 Task: Find connections with filter location Villa Mercedes with filter topic #leadershipwith filter profile language German with filter current company NTT Ltd. with filter school Sri Ramachandra Institute Of Higher Education and Research with filter industry Retail Motor Vehicles with filter service category Interaction Design with filter keywords title Phone Survey Conductor
Action: Mouse moved to (469, 93)
Screenshot: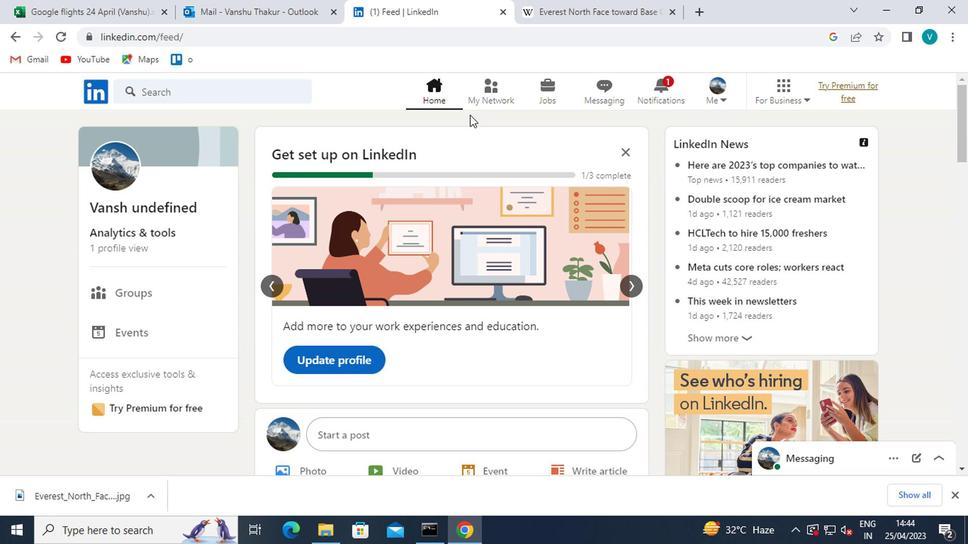 
Action: Mouse pressed left at (469, 93)
Screenshot: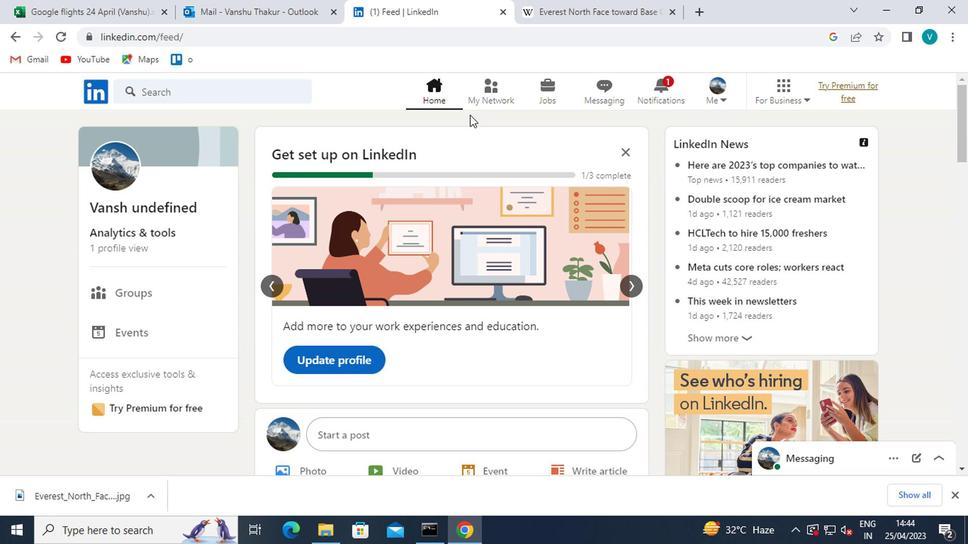 
Action: Mouse moved to (118, 171)
Screenshot: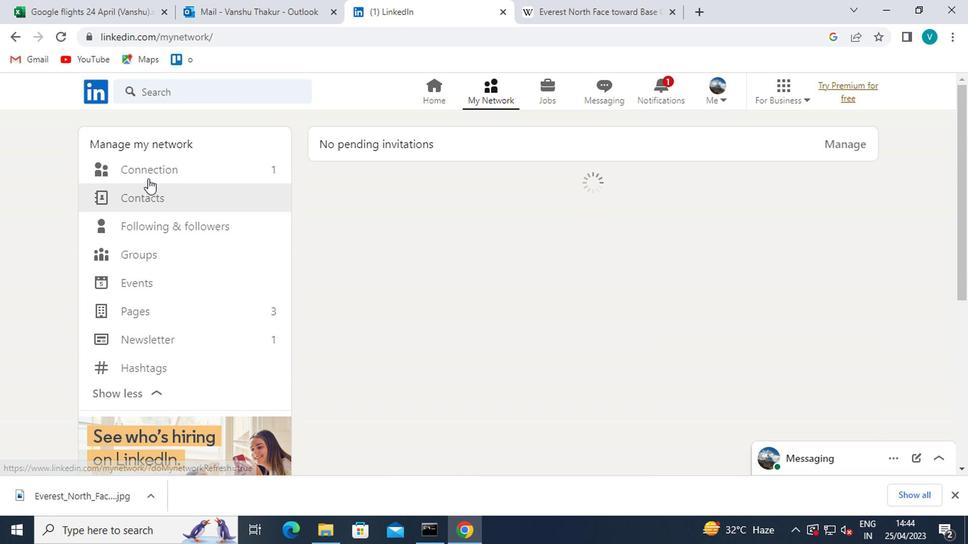 
Action: Mouse pressed left at (118, 171)
Screenshot: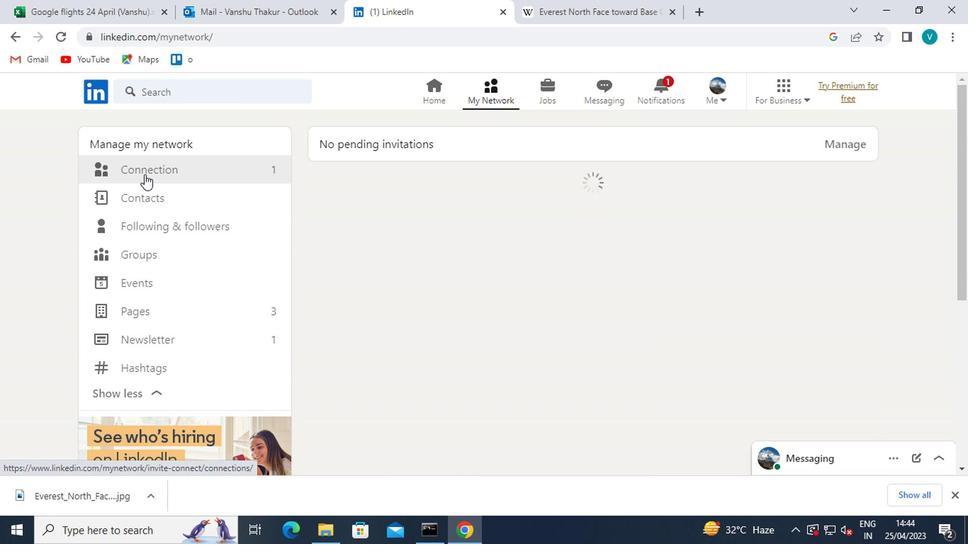 
Action: Mouse moved to (580, 164)
Screenshot: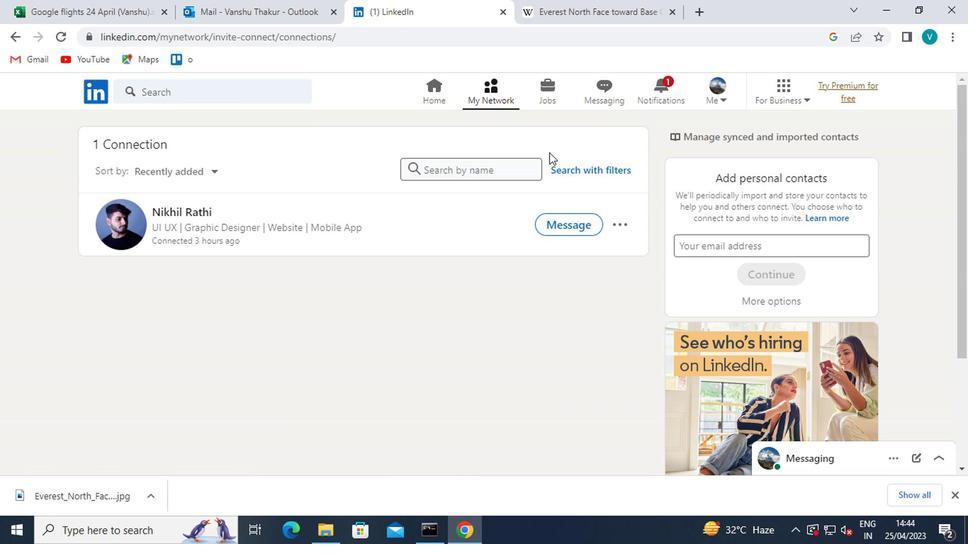 
Action: Mouse pressed left at (580, 164)
Screenshot: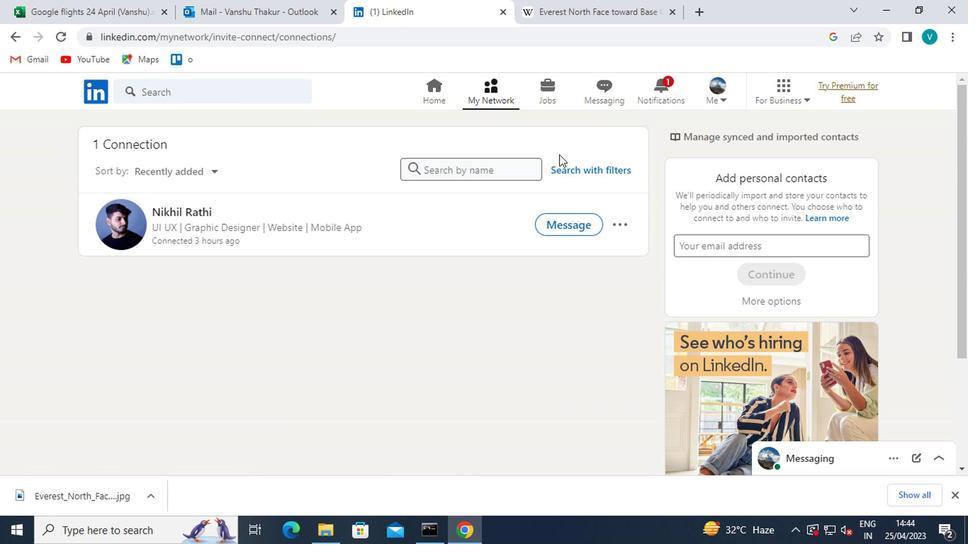 
Action: Mouse moved to (472, 138)
Screenshot: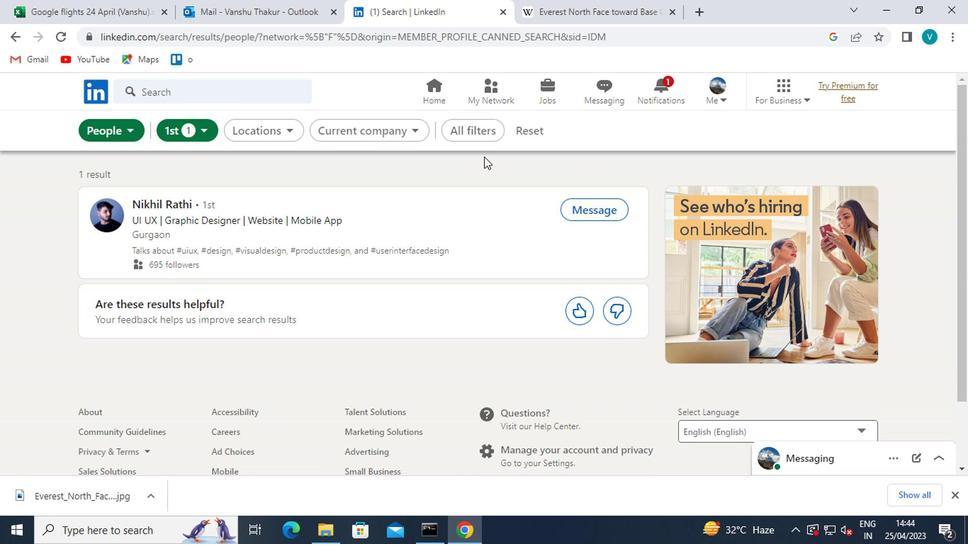 
Action: Mouse pressed left at (472, 138)
Screenshot: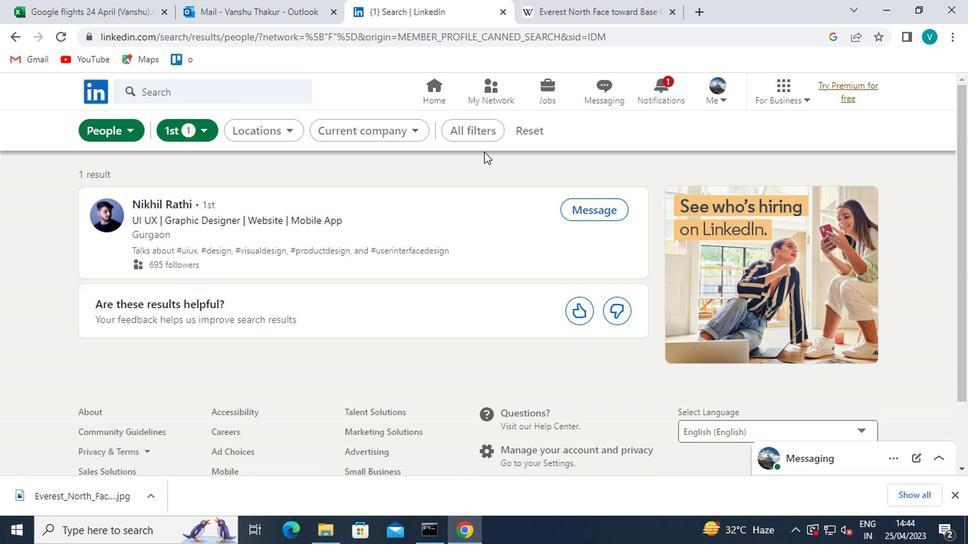 
Action: Mouse moved to (666, 259)
Screenshot: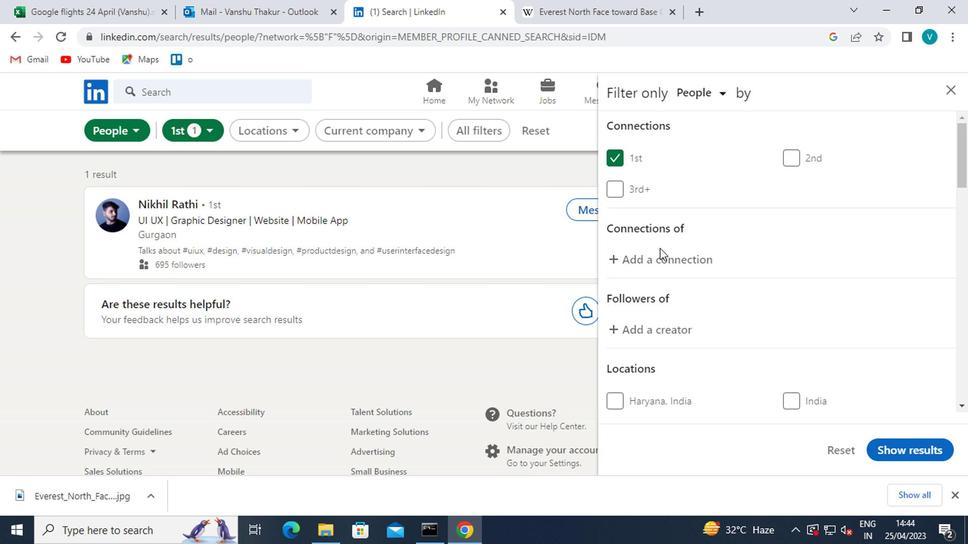 
Action: Mouse scrolled (666, 258) with delta (0, 0)
Screenshot: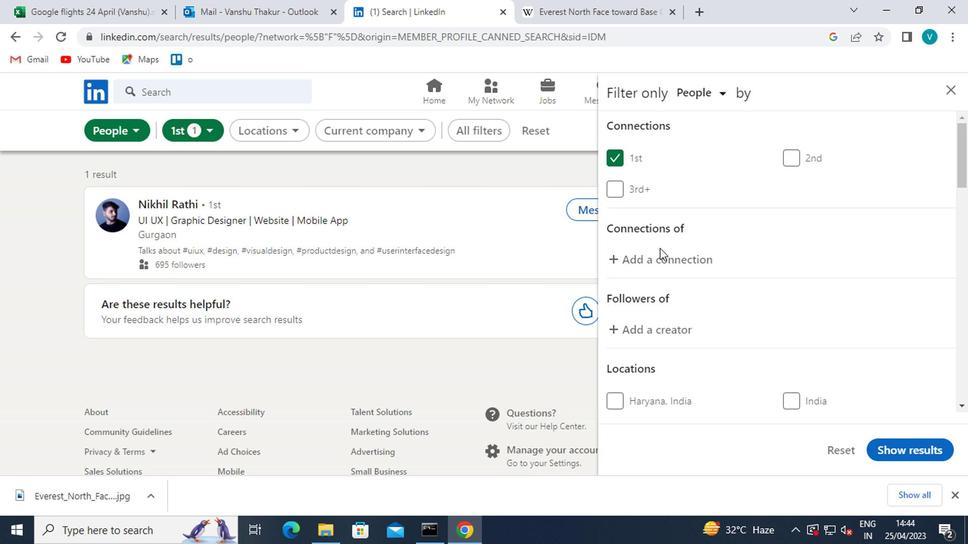 
Action: Mouse moved to (667, 261)
Screenshot: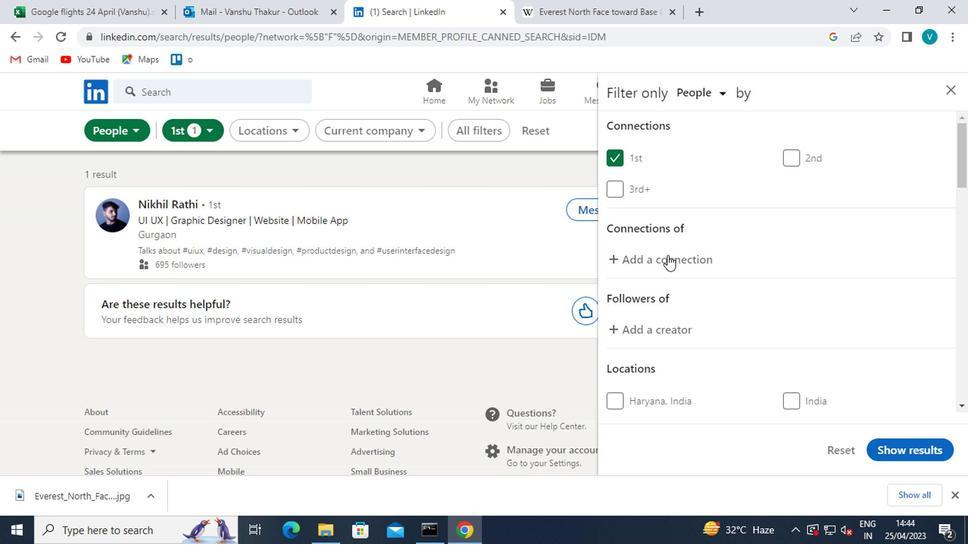 
Action: Mouse scrolled (667, 260) with delta (0, 0)
Screenshot: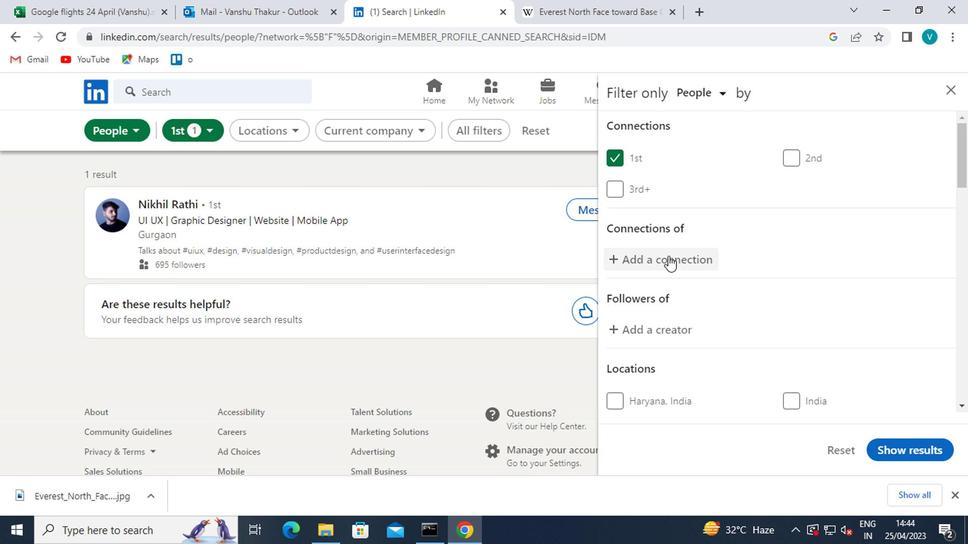 
Action: Mouse moved to (649, 317)
Screenshot: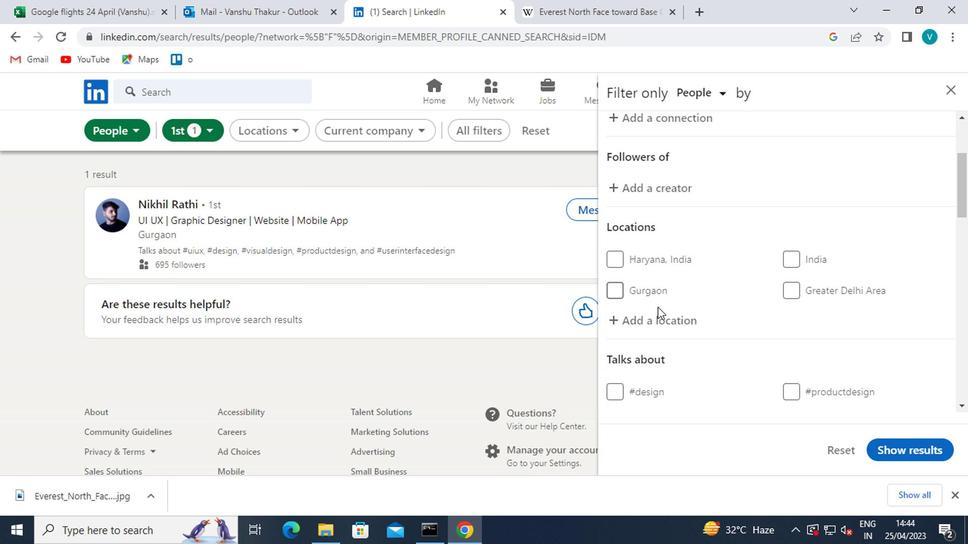 
Action: Mouse pressed left at (649, 317)
Screenshot: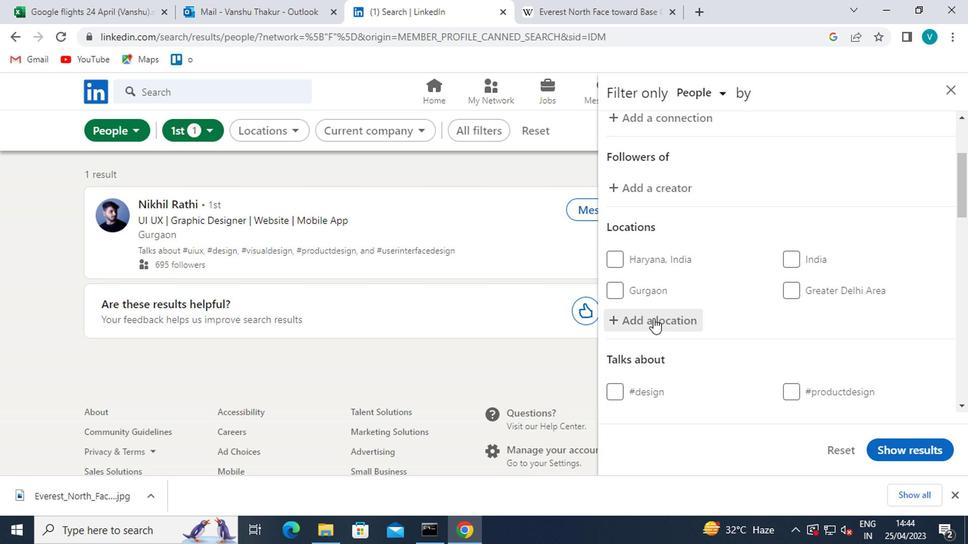 
Action: Mouse moved to (695, 325)
Screenshot: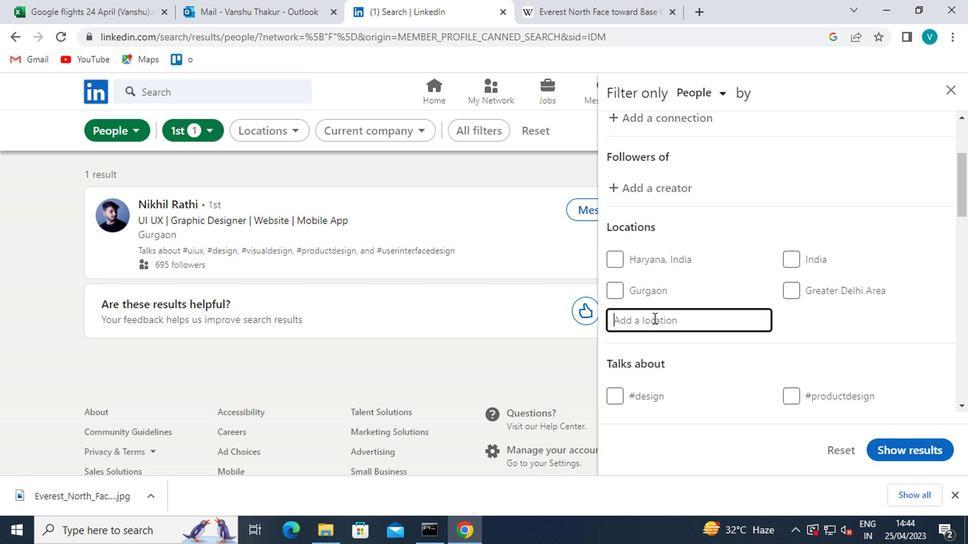 
Action: Key pressed <Key.shift>VILLA<Key.space><Key.shift>MERC
Screenshot: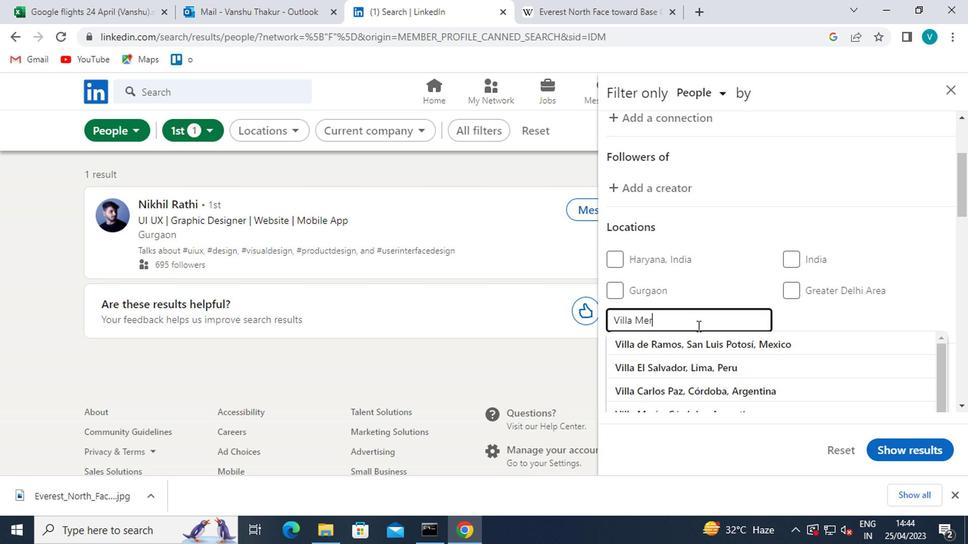 
Action: Mouse moved to (748, 340)
Screenshot: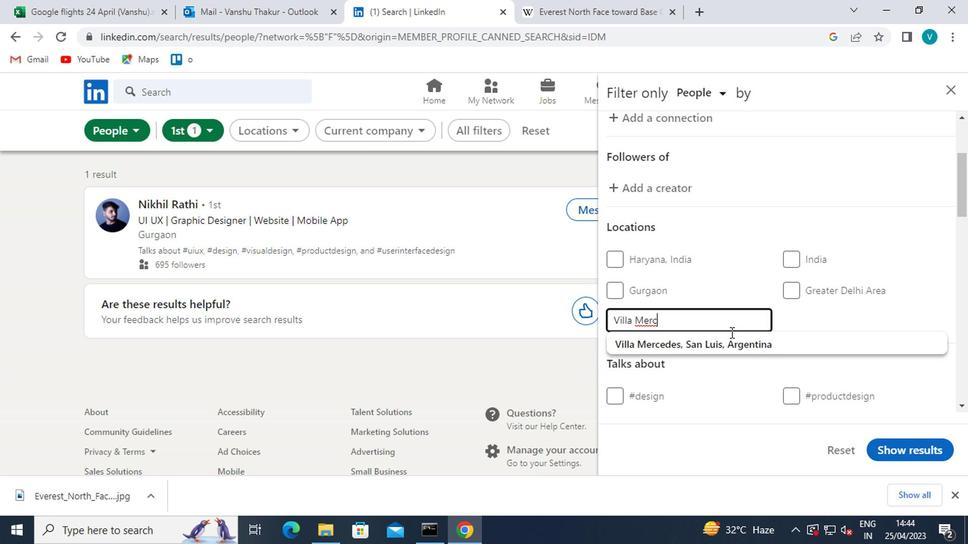
Action: Mouse pressed left at (748, 340)
Screenshot: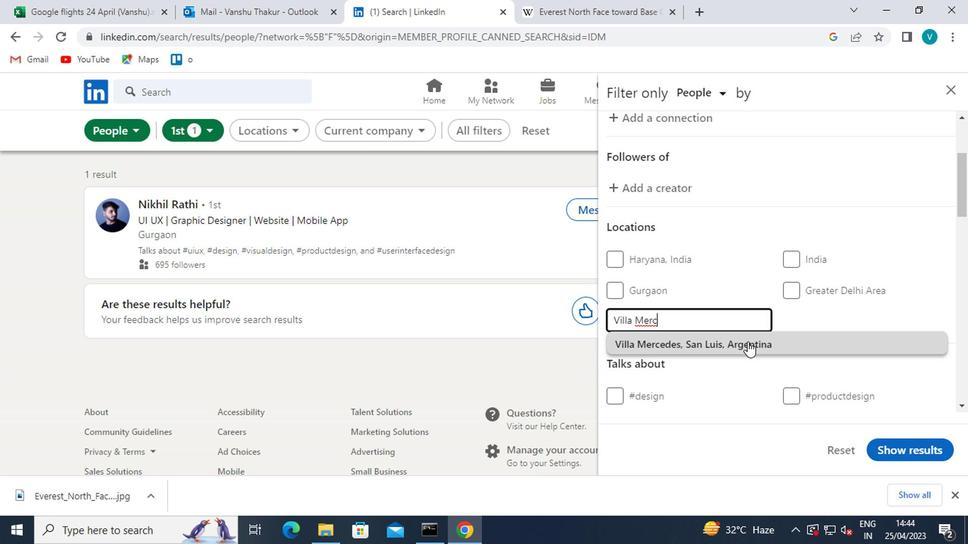 
Action: Mouse scrolled (748, 339) with delta (0, -1)
Screenshot: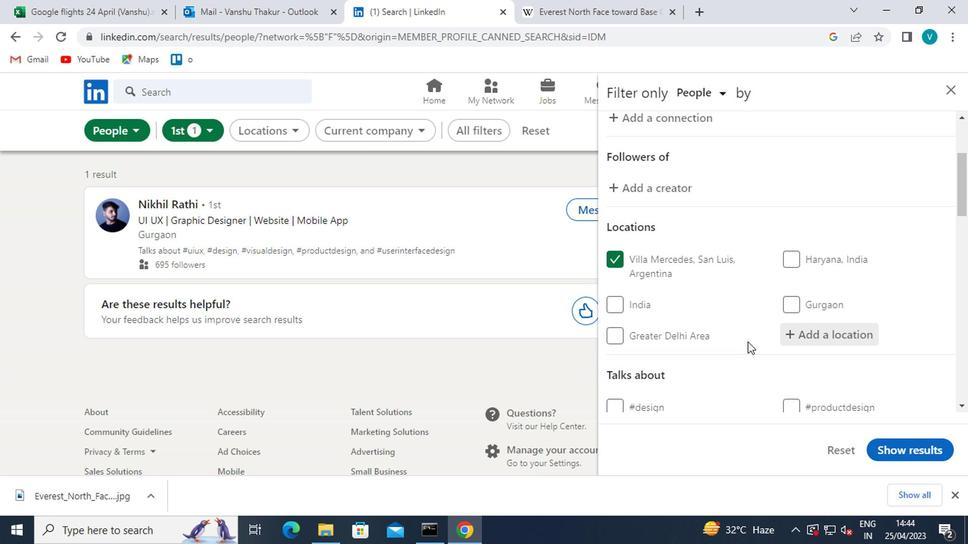 
Action: Mouse moved to (794, 348)
Screenshot: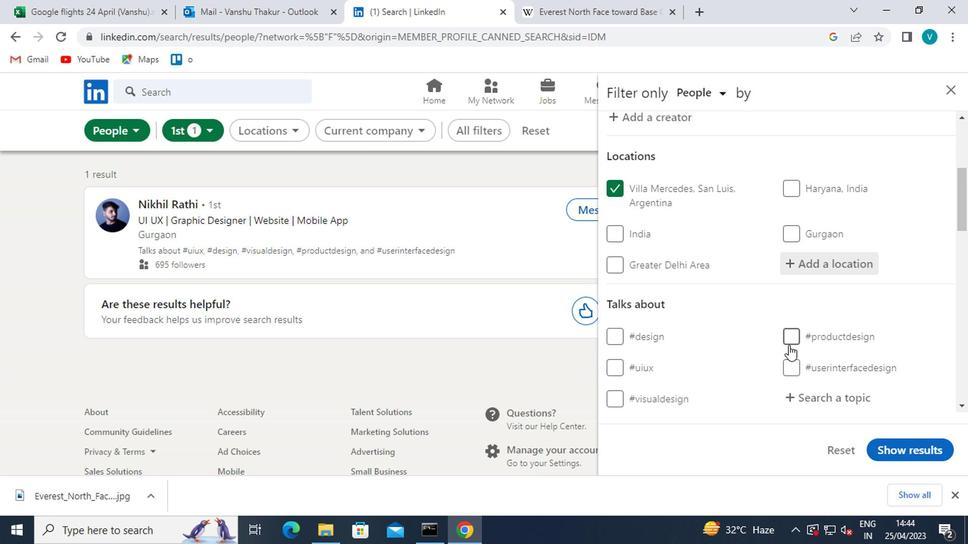 
Action: Mouse scrolled (794, 348) with delta (0, 0)
Screenshot: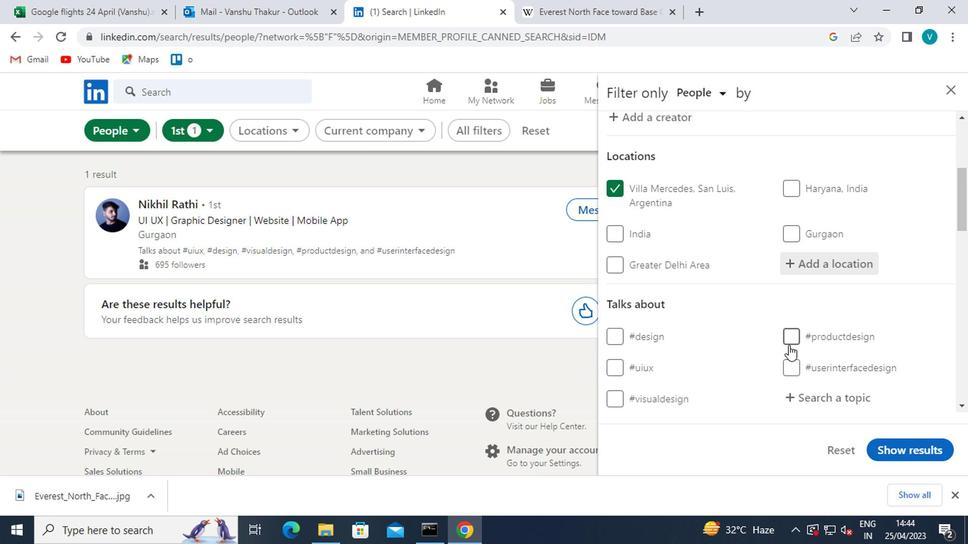 
Action: Mouse moved to (821, 329)
Screenshot: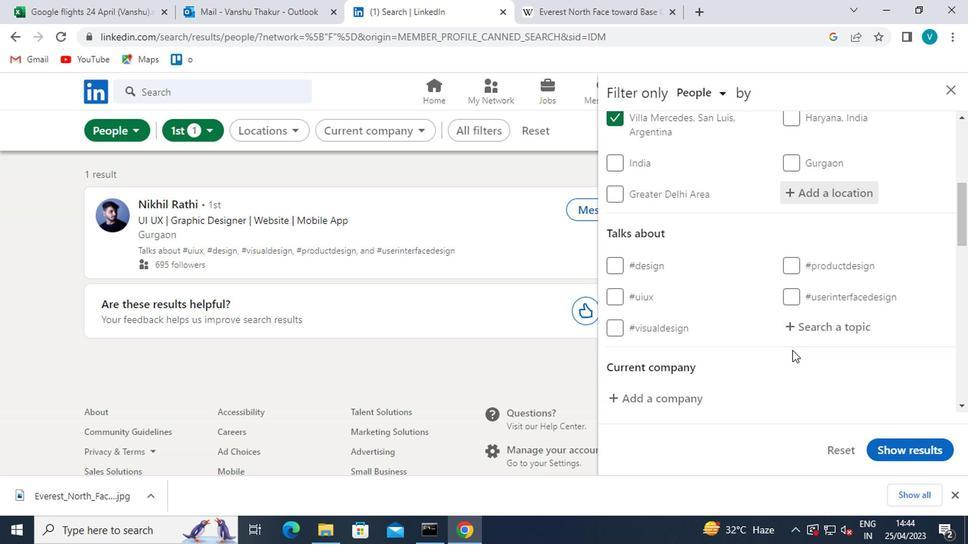 
Action: Mouse pressed left at (821, 329)
Screenshot: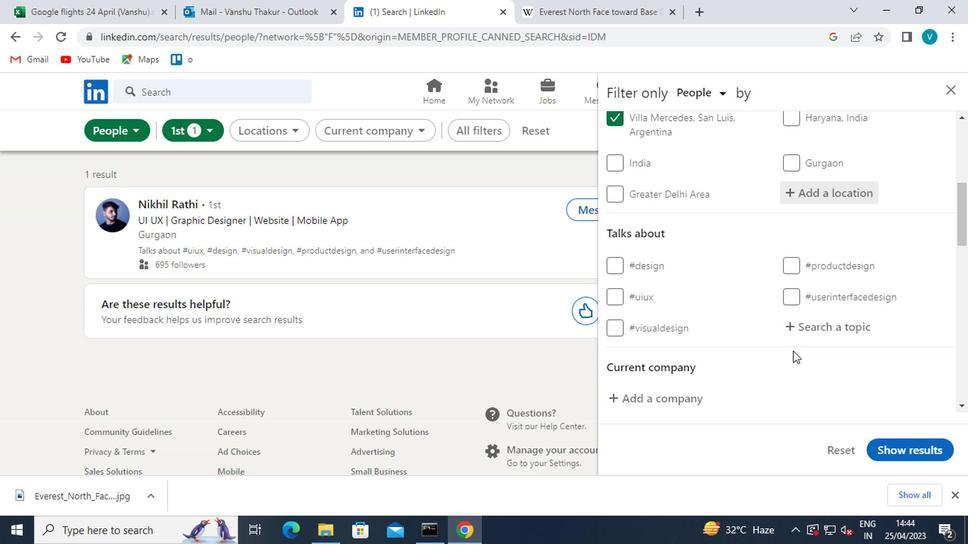 
Action: Mouse moved to (821, 328)
Screenshot: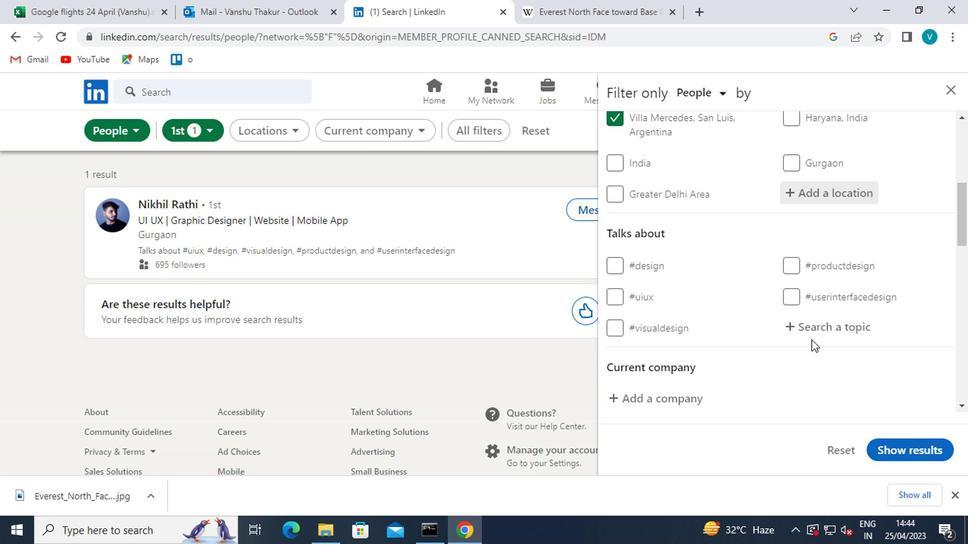 
Action: Key pressed <Key.shift>#;<Key.backspace>LEADERSHIP
Screenshot: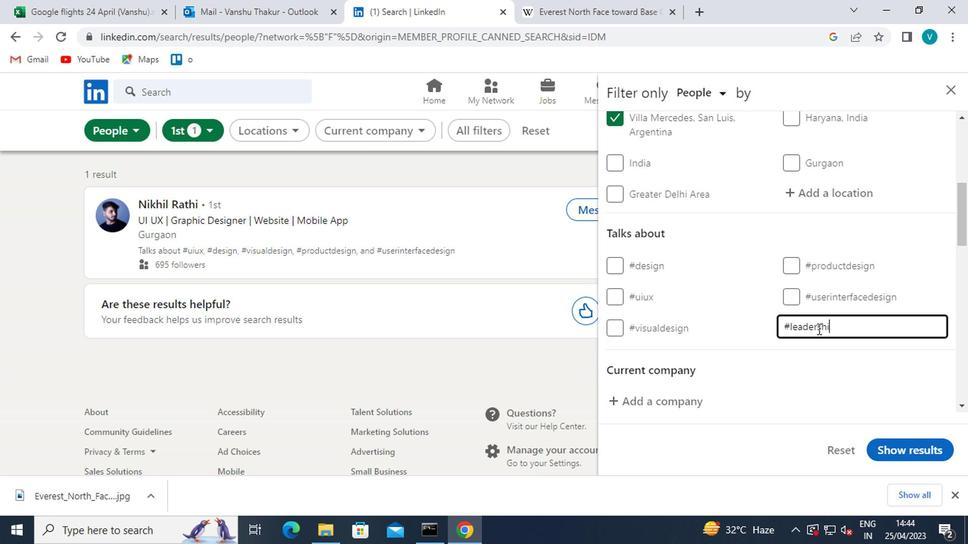 
Action: Mouse moved to (830, 353)
Screenshot: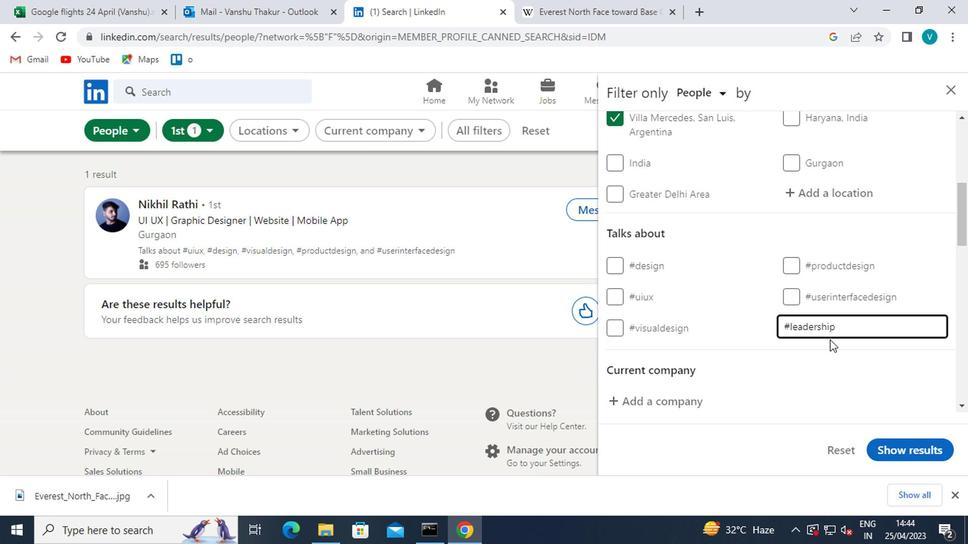
Action: Mouse pressed left at (830, 353)
Screenshot: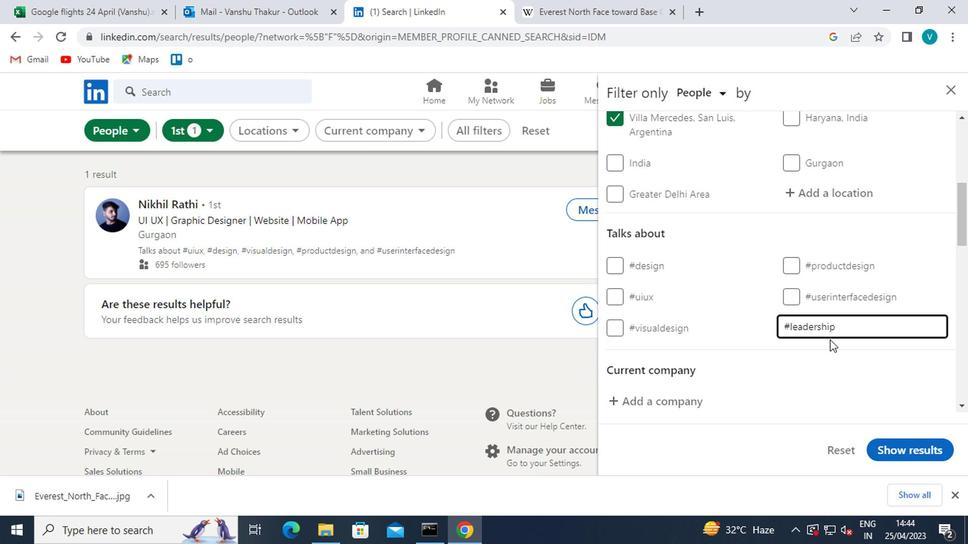 
Action: Mouse moved to (810, 344)
Screenshot: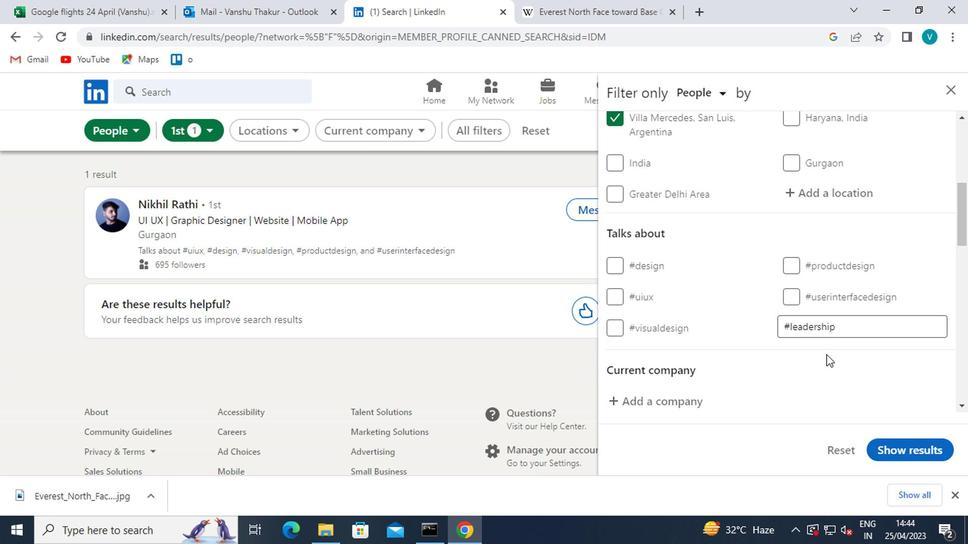 
Action: Mouse scrolled (810, 343) with delta (0, -1)
Screenshot: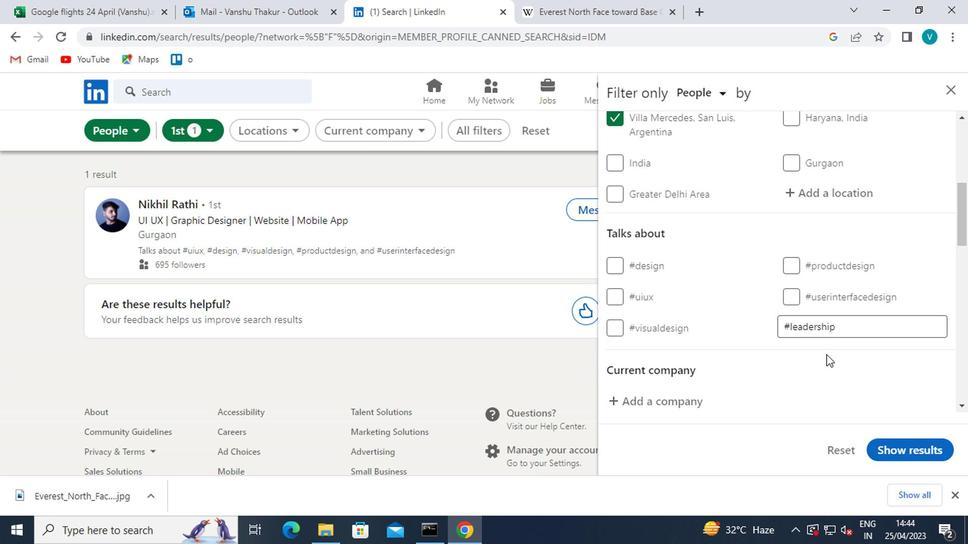 
Action: Mouse moved to (804, 344)
Screenshot: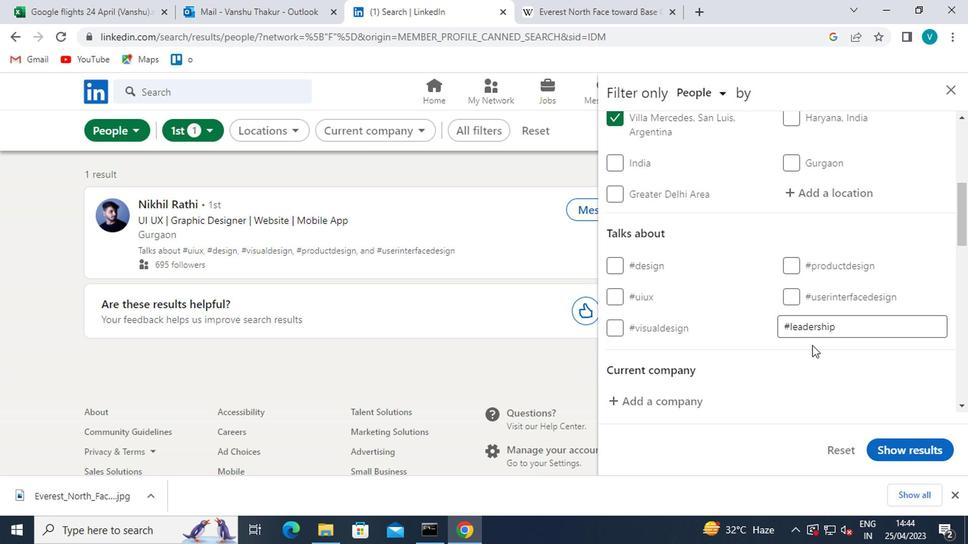 
Action: Mouse scrolled (804, 343) with delta (0, -1)
Screenshot: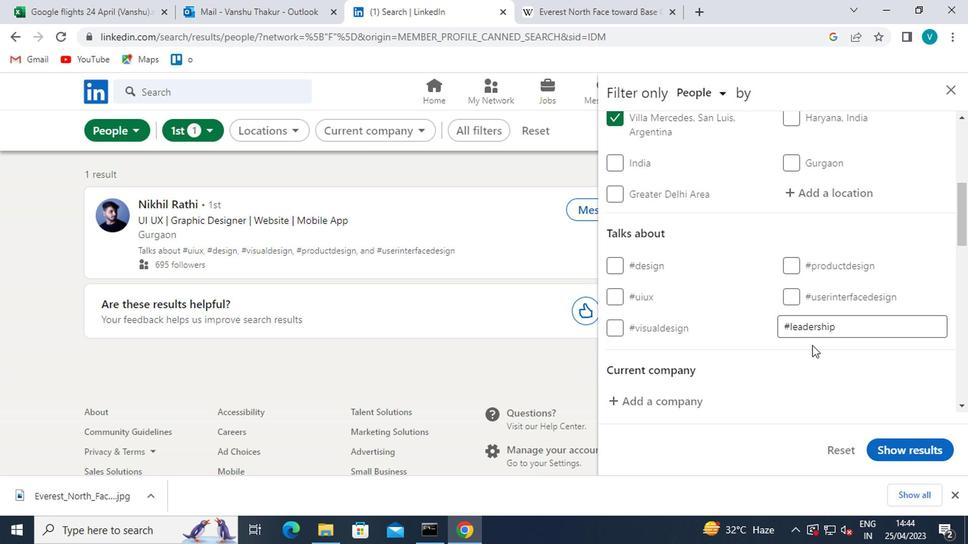 
Action: Mouse moved to (801, 344)
Screenshot: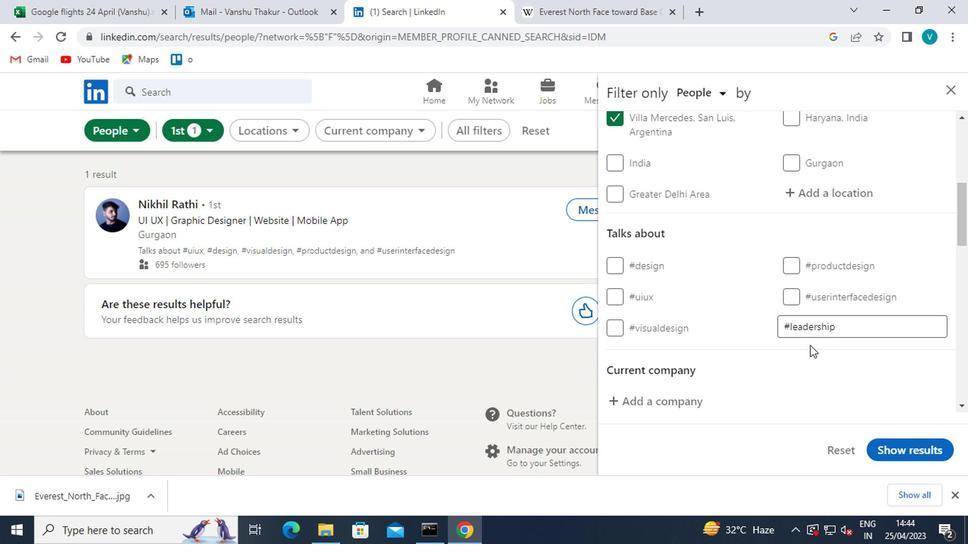 
Action: Mouse scrolled (801, 344) with delta (0, 0)
Screenshot: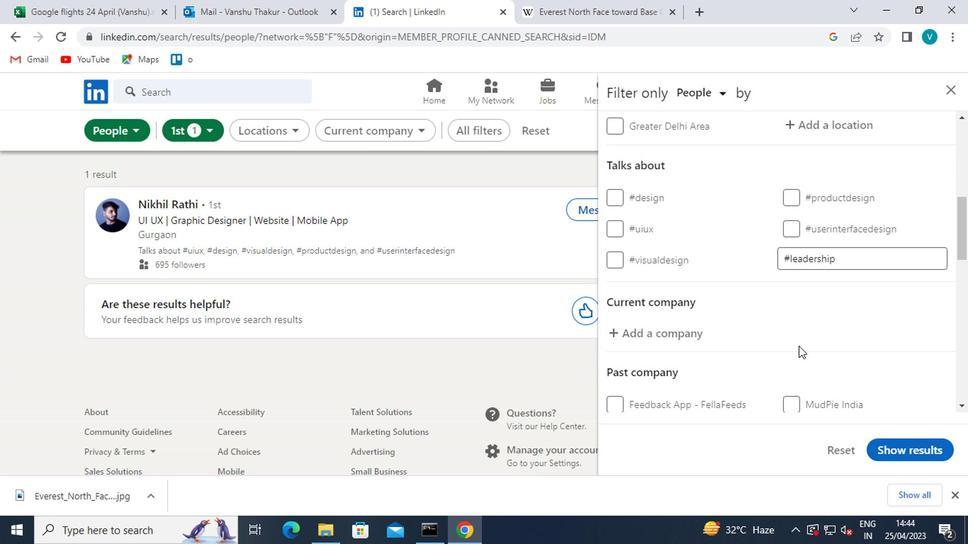 
Action: Mouse moved to (801, 345)
Screenshot: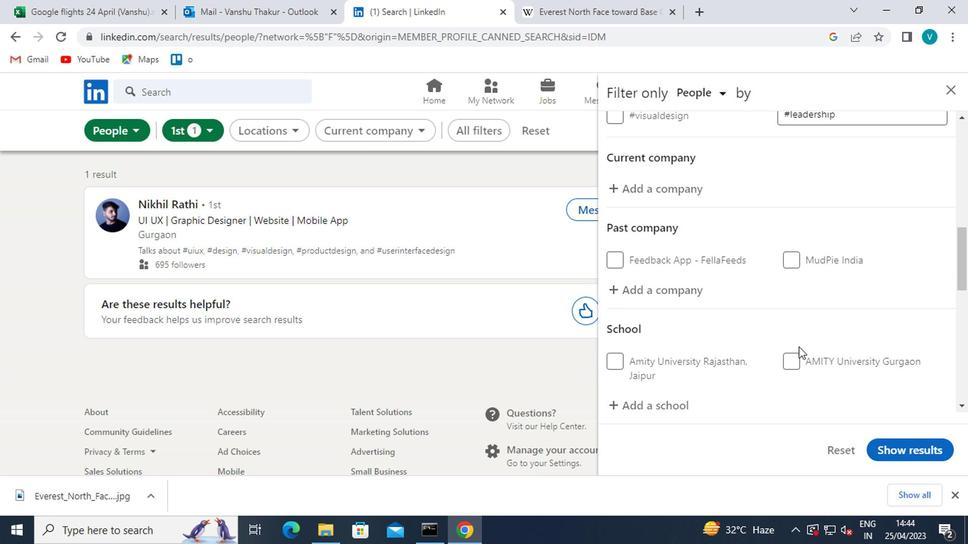 
Action: Mouse scrolled (801, 344) with delta (0, 0)
Screenshot: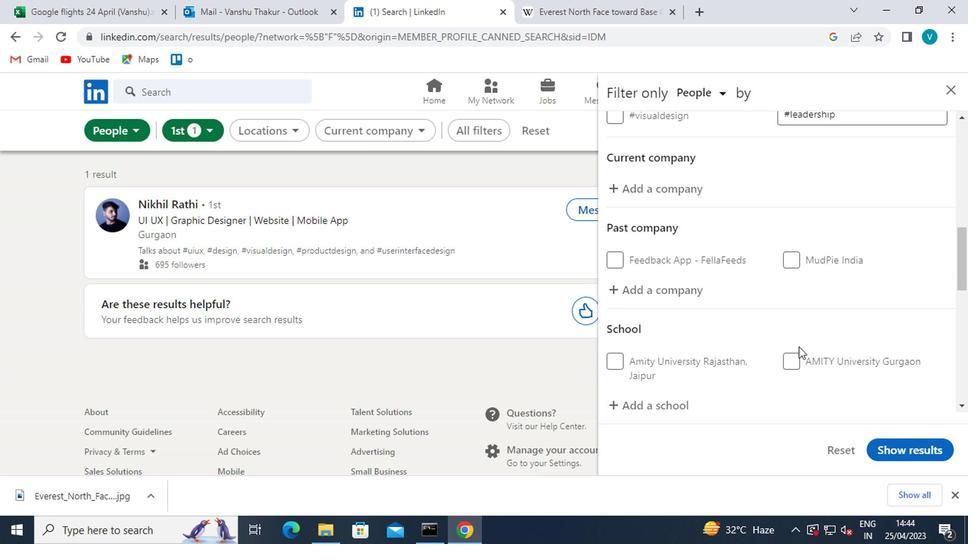 
Action: Mouse moved to (631, 250)
Screenshot: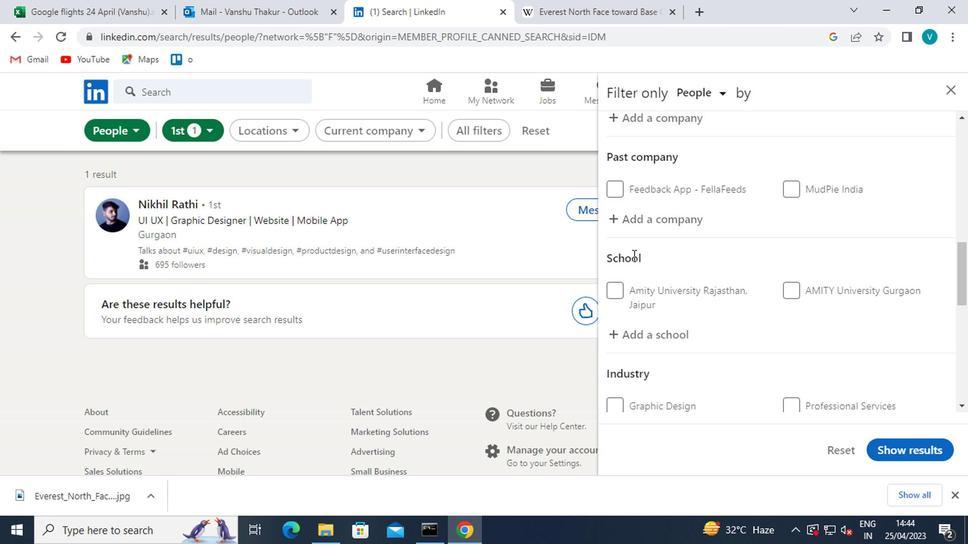 
Action: Mouse scrolled (631, 250) with delta (0, 0)
Screenshot: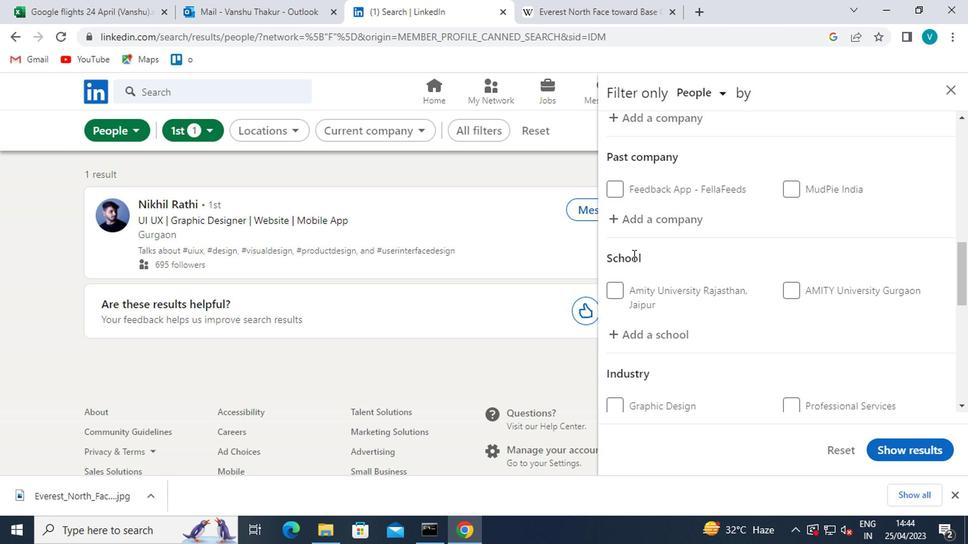 
Action: Mouse moved to (666, 196)
Screenshot: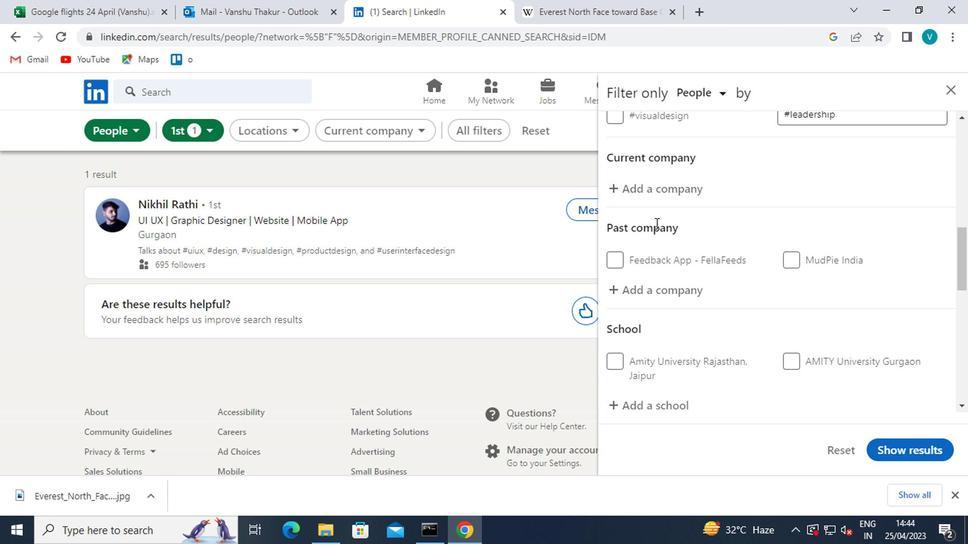 
Action: Mouse pressed left at (666, 196)
Screenshot: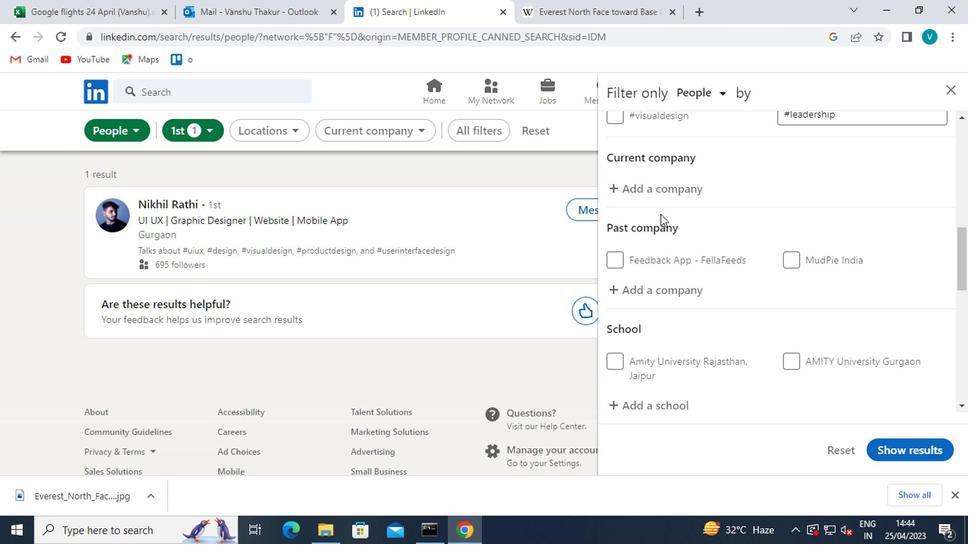 
Action: Mouse moved to (667, 195)
Screenshot: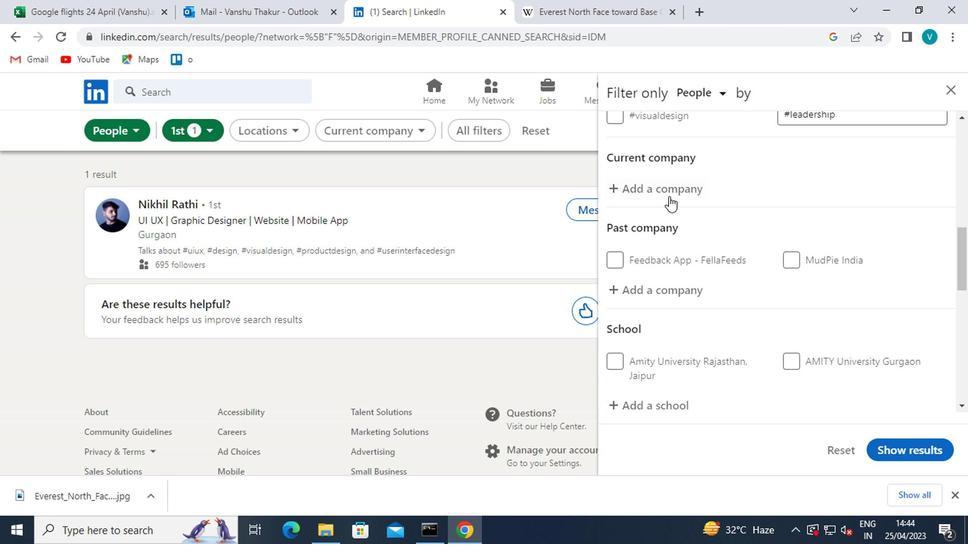 
Action: Key pressed <Key.shift>NTT<Key.space><Key.shift>LTD
Screenshot: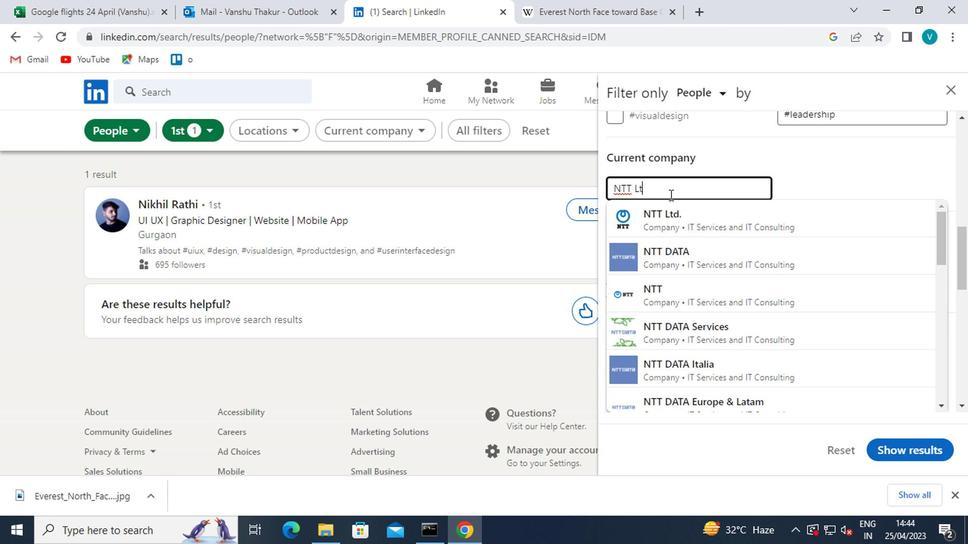 
Action: Mouse moved to (673, 224)
Screenshot: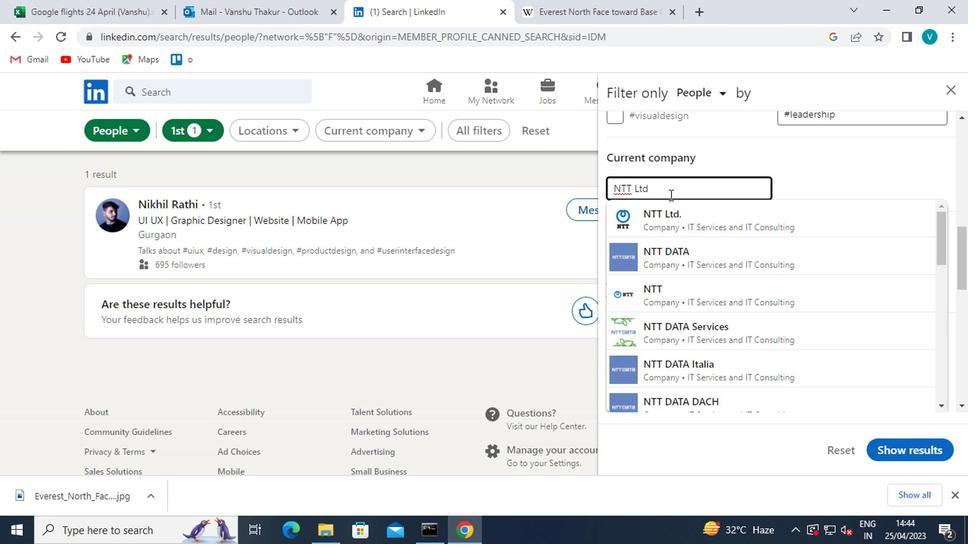 
Action: Mouse pressed left at (673, 224)
Screenshot: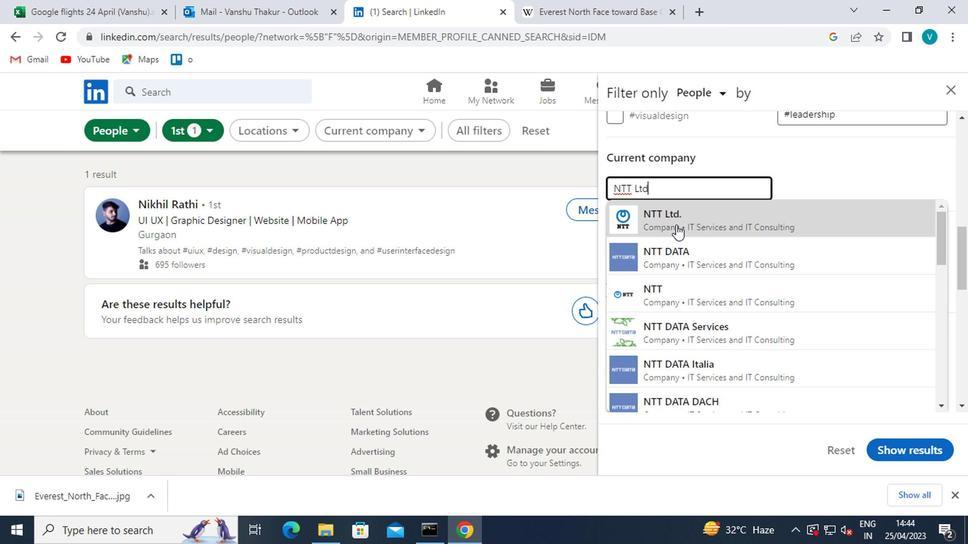 
Action: Mouse moved to (675, 225)
Screenshot: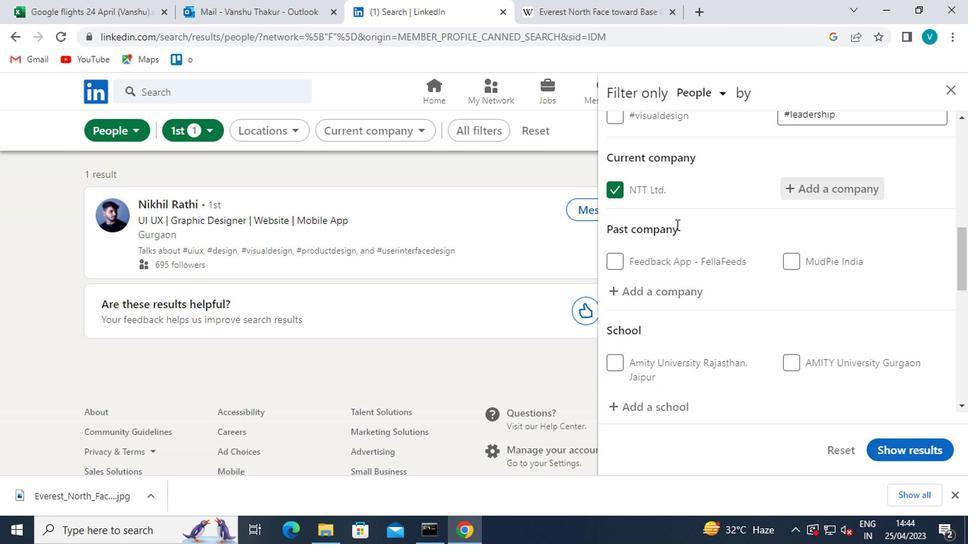 
Action: Mouse scrolled (675, 225) with delta (0, 0)
Screenshot: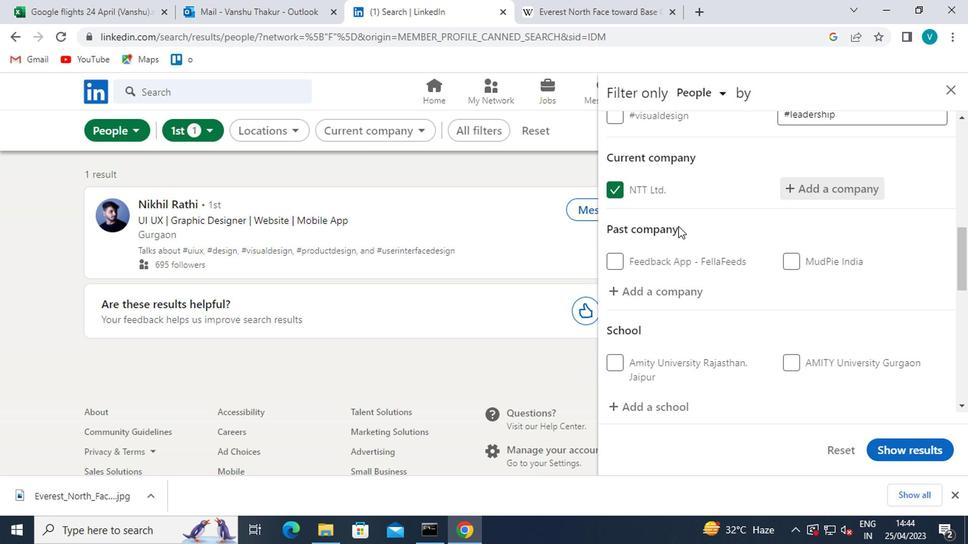 
Action: Mouse moved to (661, 325)
Screenshot: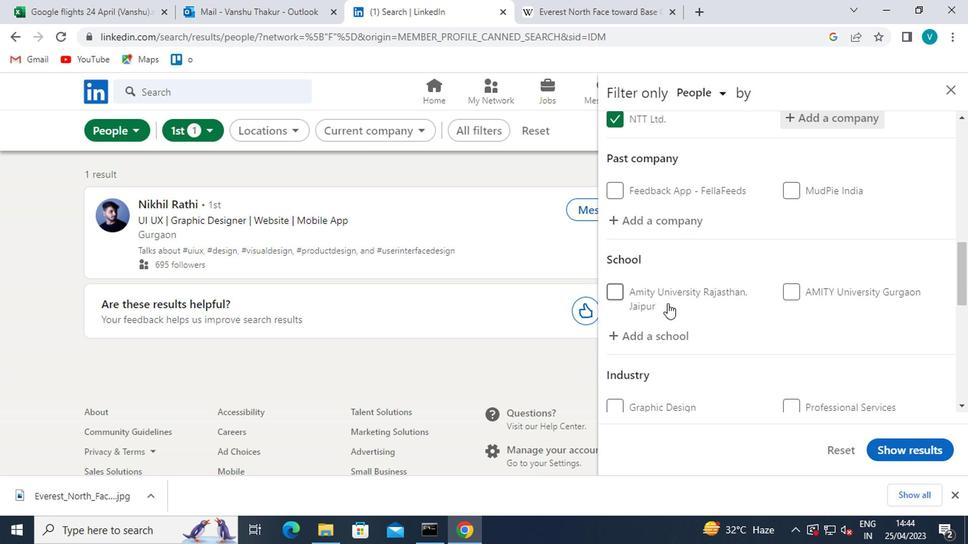 
Action: Mouse pressed left at (661, 325)
Screenshot: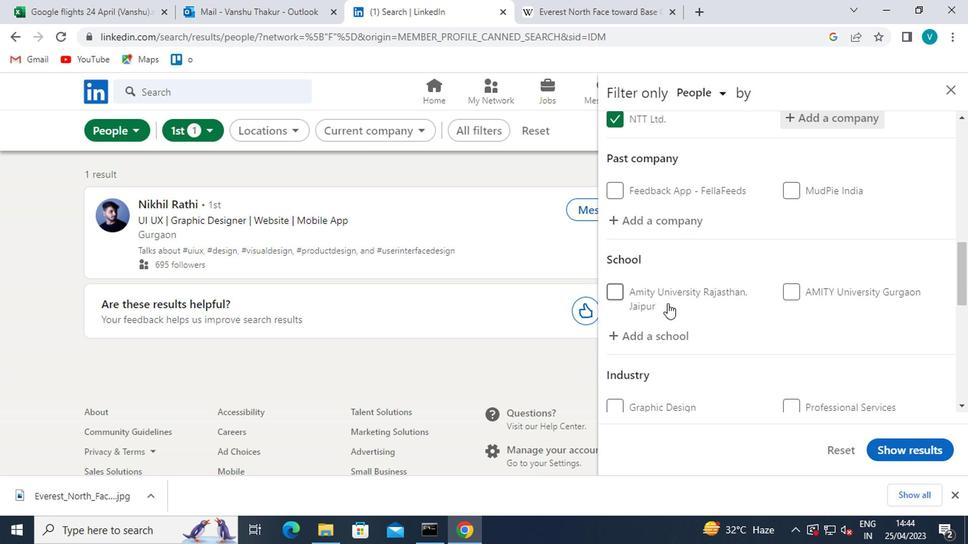 
Action: Mouse moved to (668, 328)
Screenshot: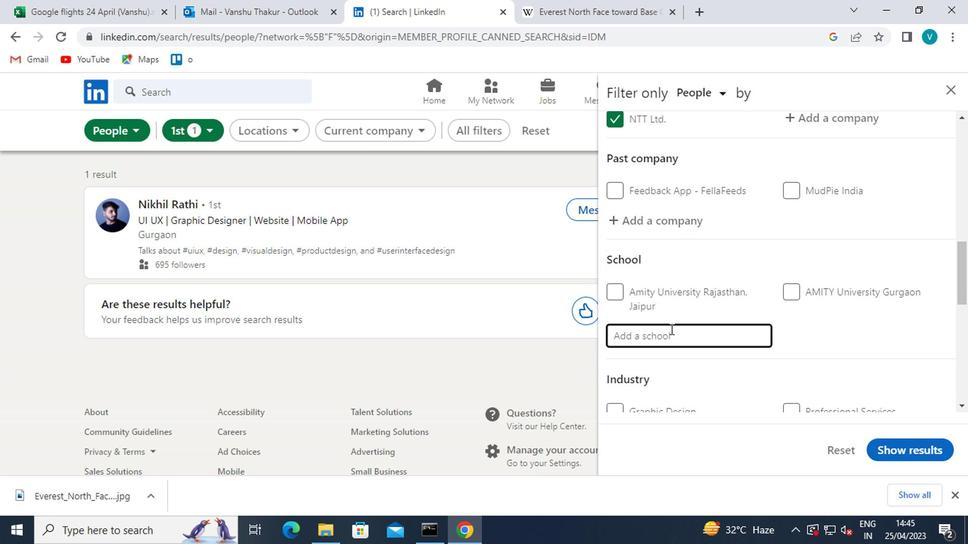 
Action: Key pressed <Key.shift>SRI<Key.space><Key.shift>RAM
Screenshot: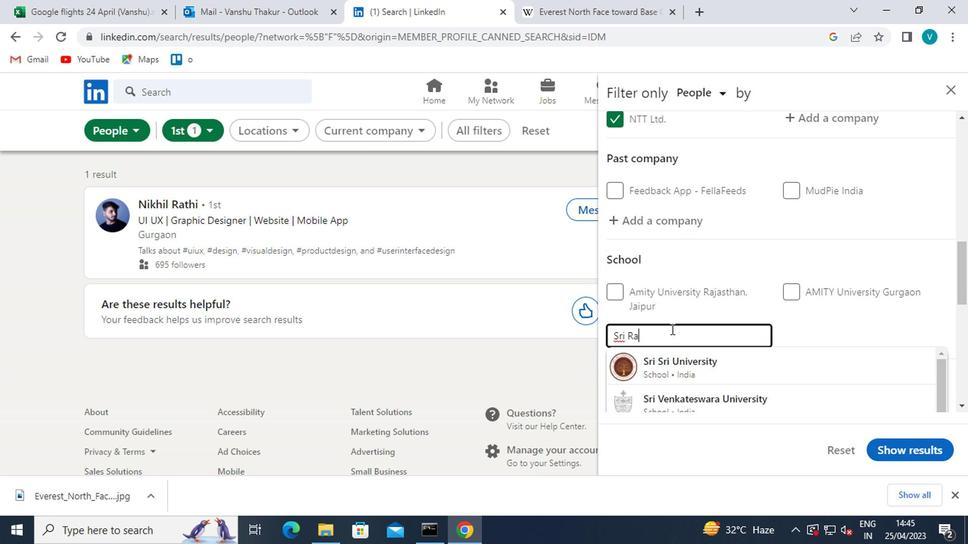 
Action: Mouse moved to (727, 394)
Screenshot: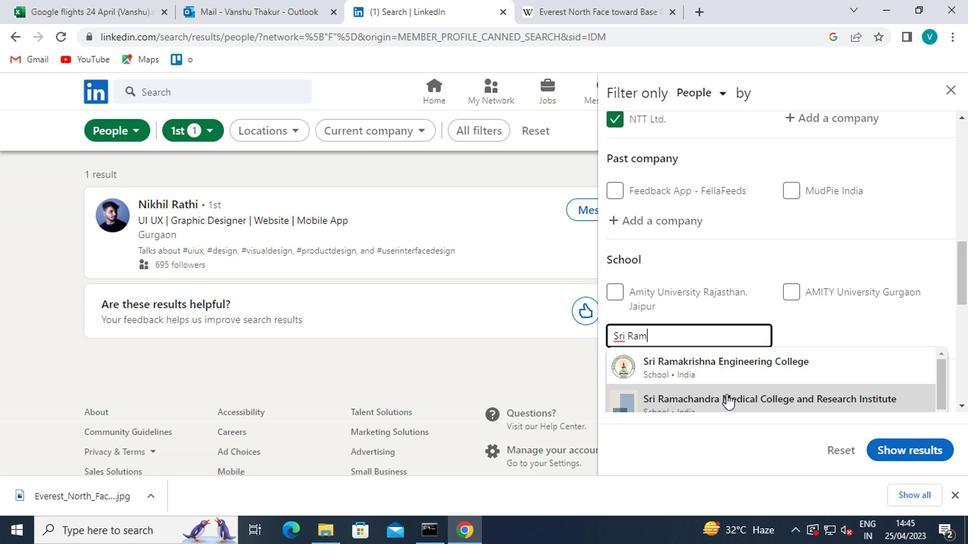 
Action: Mouse pressed left at (727, 394)
Screenshot: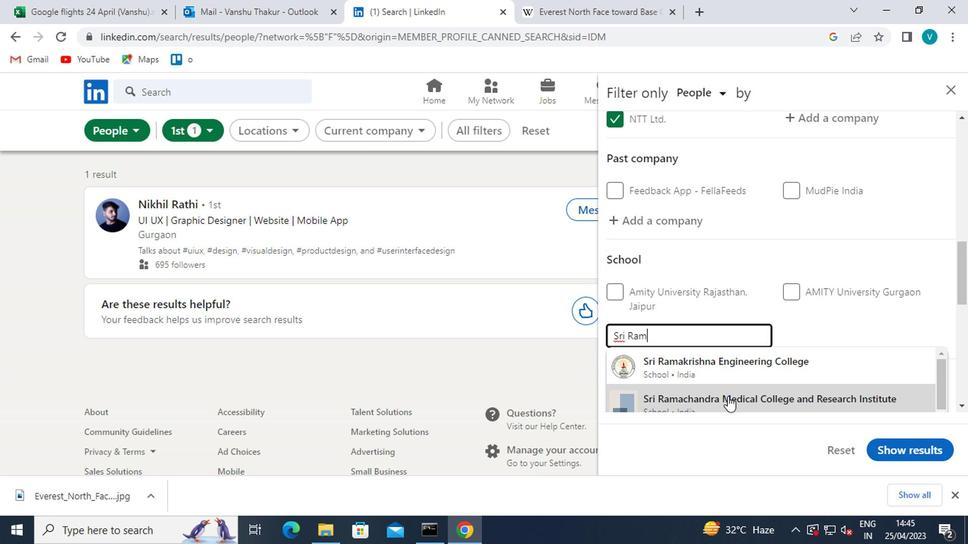 
Action: Mouse moved to (737, 364)
Screenshot: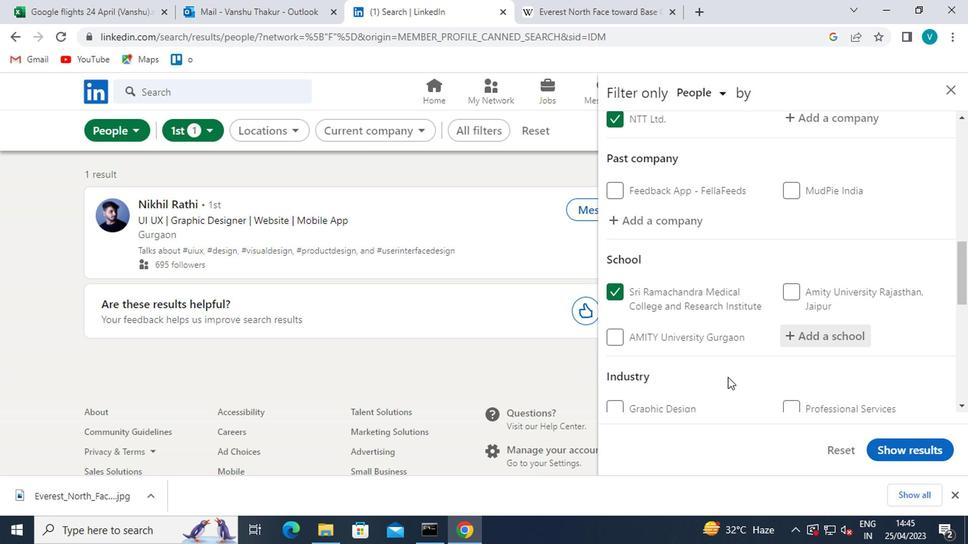
Action: Mouse scrolled (737, 363) with delta (0, -1)
Screenshot: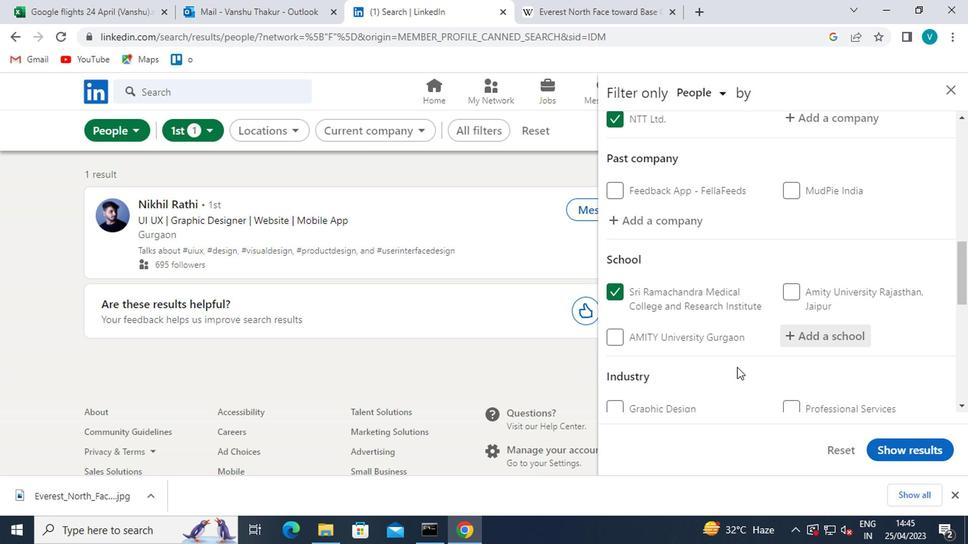 
Action: Mouse scrolled (737, 363) with delta (0, -1)
Screenshot: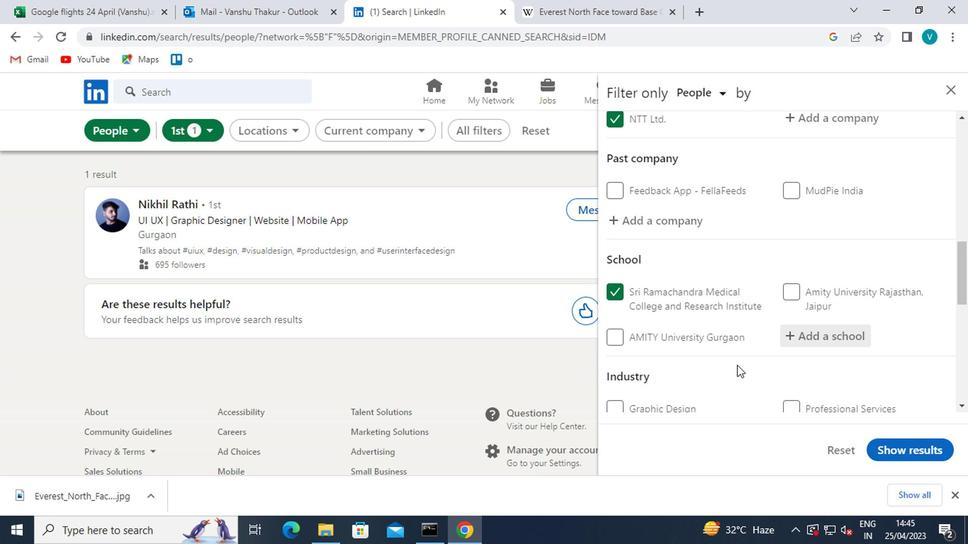 
Action: Mouse moved to (810, 296)
Screenshot: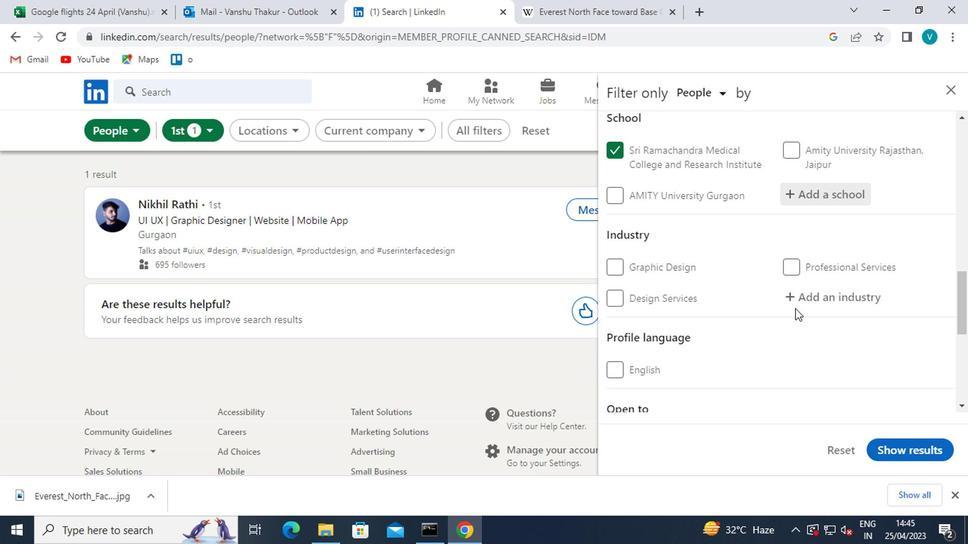 
Action: Mouse pressed left at (810, 296)
Screenshot: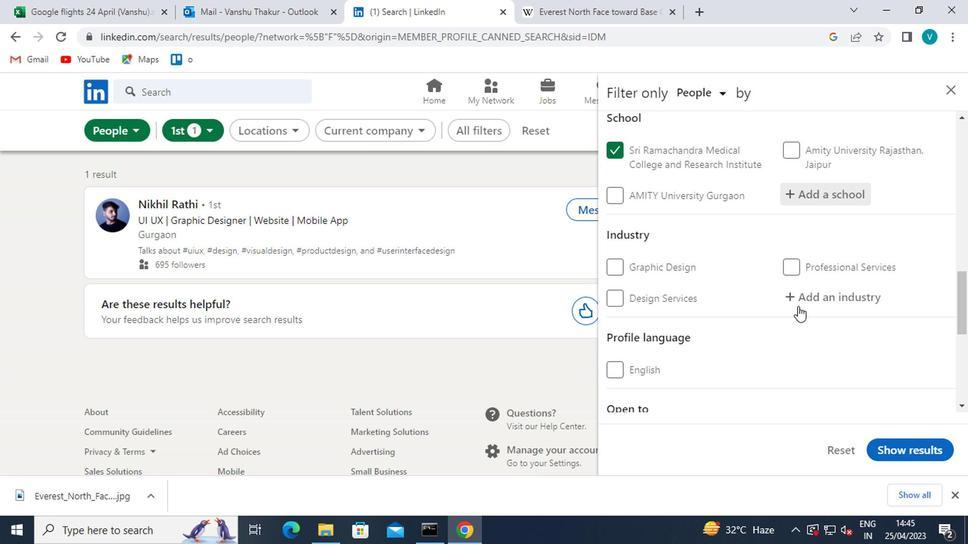 
Action: Key pressed <Key.shift>RETAIL<Key.space><Key.shift>MO
Screenshot: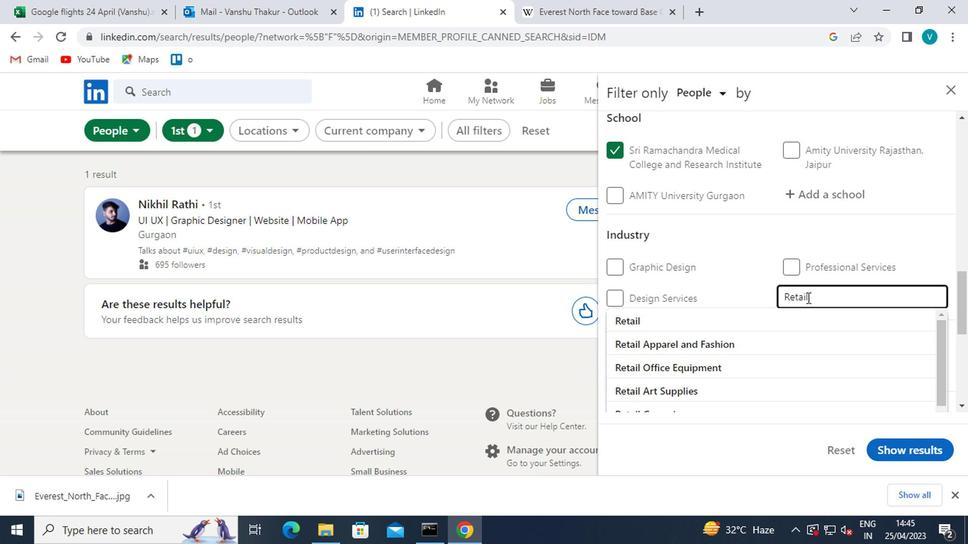 
Action: Mouse moved to (746, 312)
Screenshot: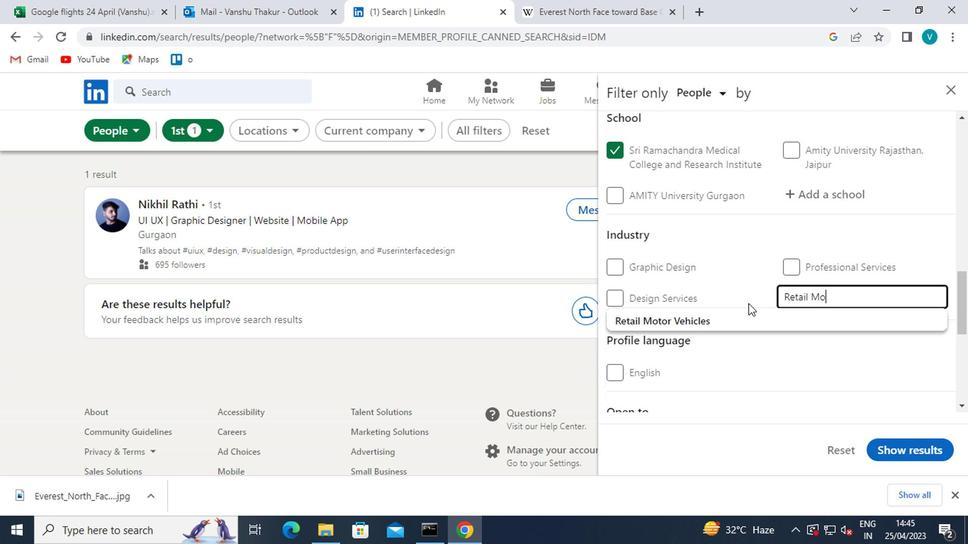
Action: Mouse pressed left at (746, 312)
Screenshot: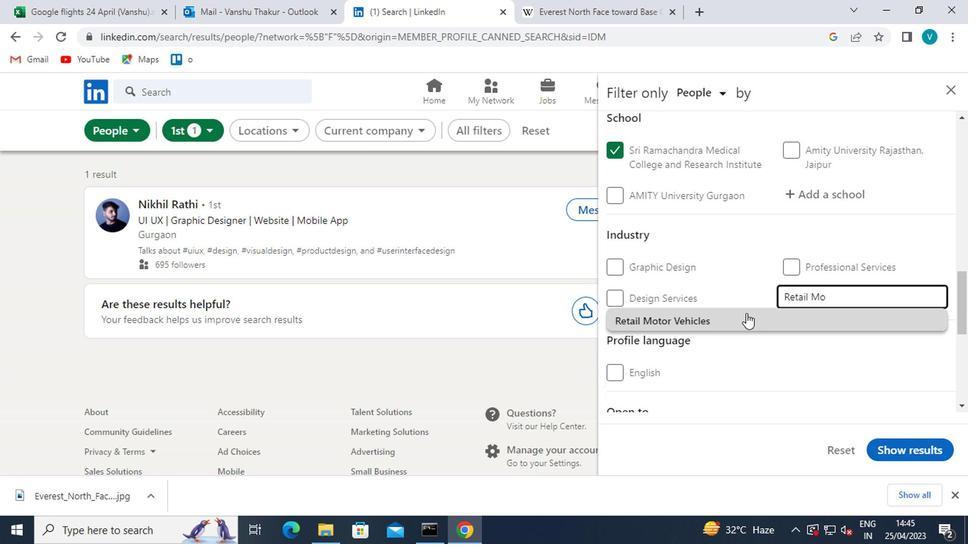 
Action: Mouse moved to (757, 316)
Screenshot: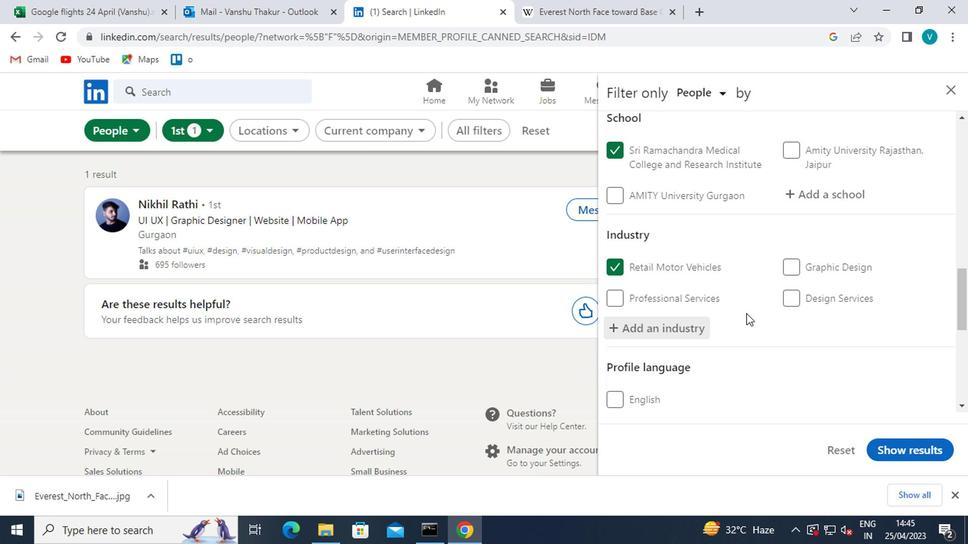 
Action: Mouse scrolled (757, 315) with delta (0, 0)
Screenshot: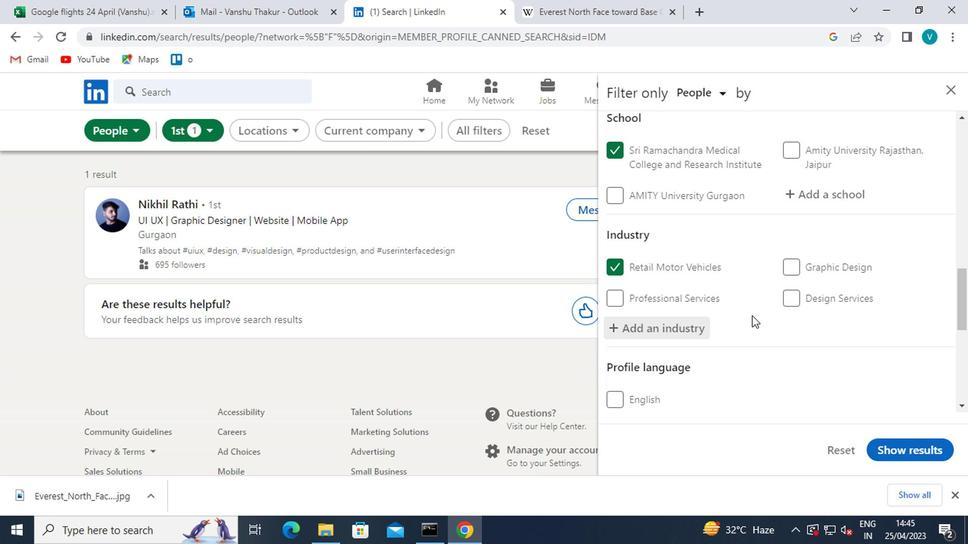 
Action: Mouse moved to (758, 316)
Screenshot: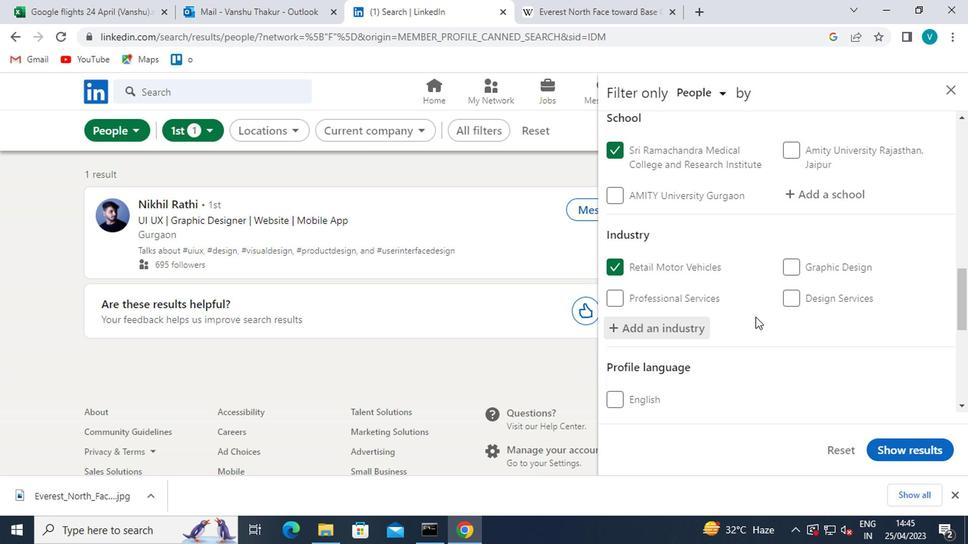 
Action: Mouse scrolled (758, 315) with delta (0, 0)
Screenshot: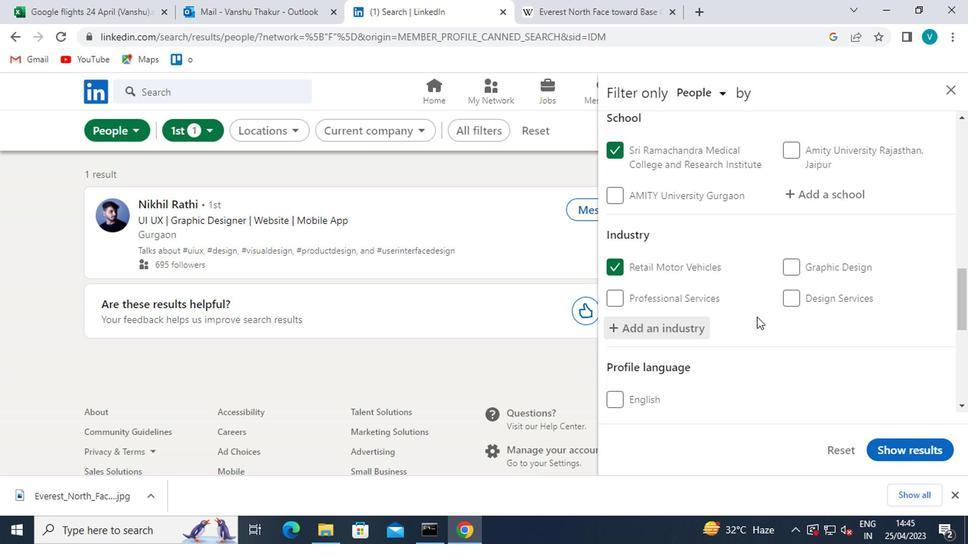 
Action: Mouse moved to (759, 318)
Screenshot: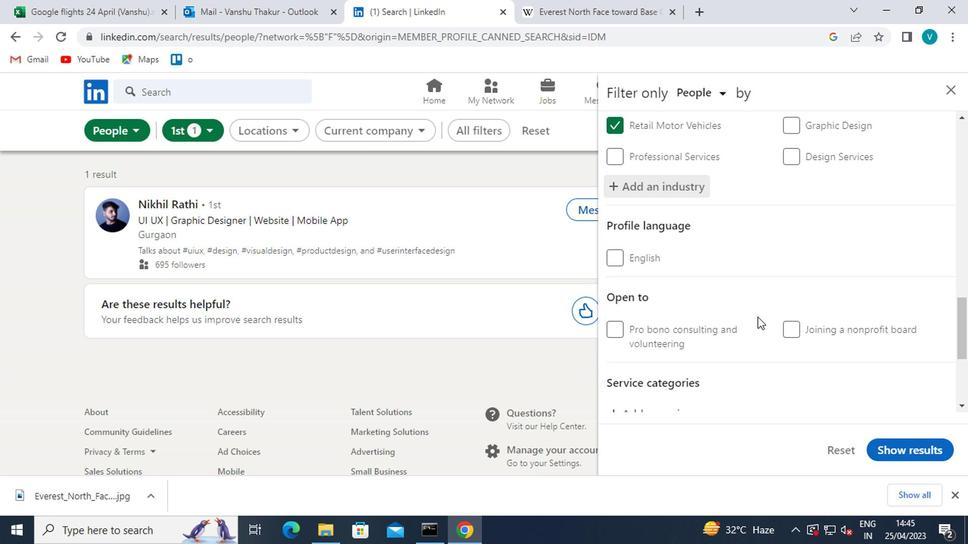 
Action: Mouse scrolled (759, 317) with delta (0, 0)
Screenshot: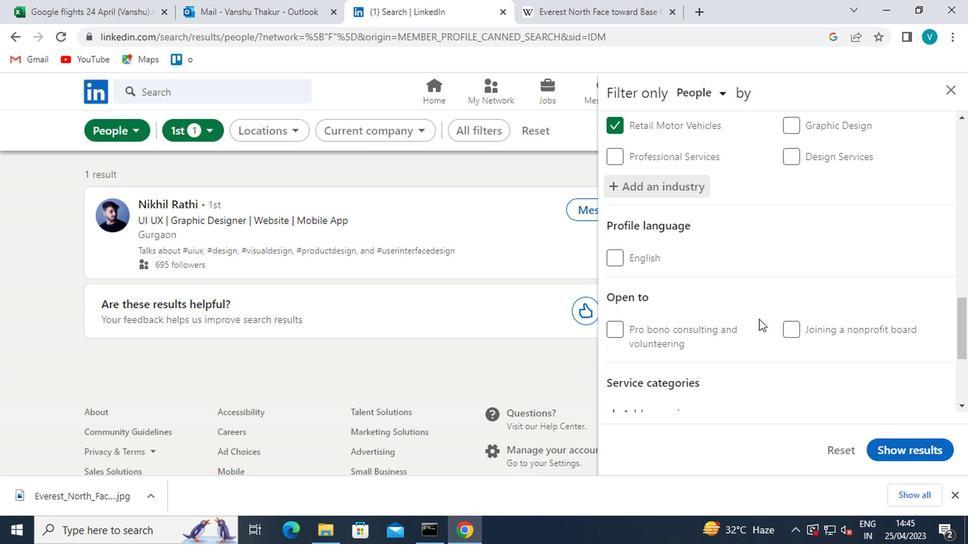
Action: Mouse moved to (690, 334)
Screenshot: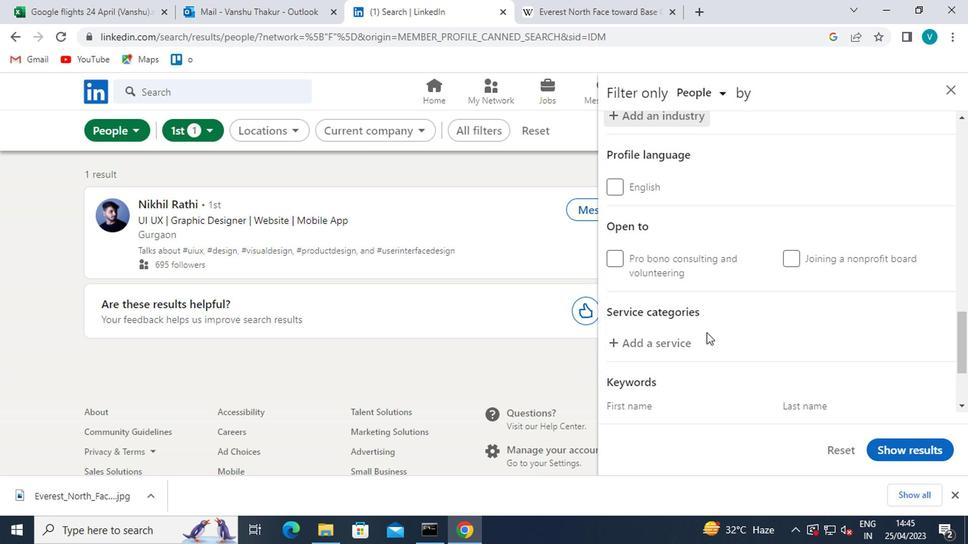 
Action: Mouse scrolled (690, 333) with delta (0, 0)
Screenshot: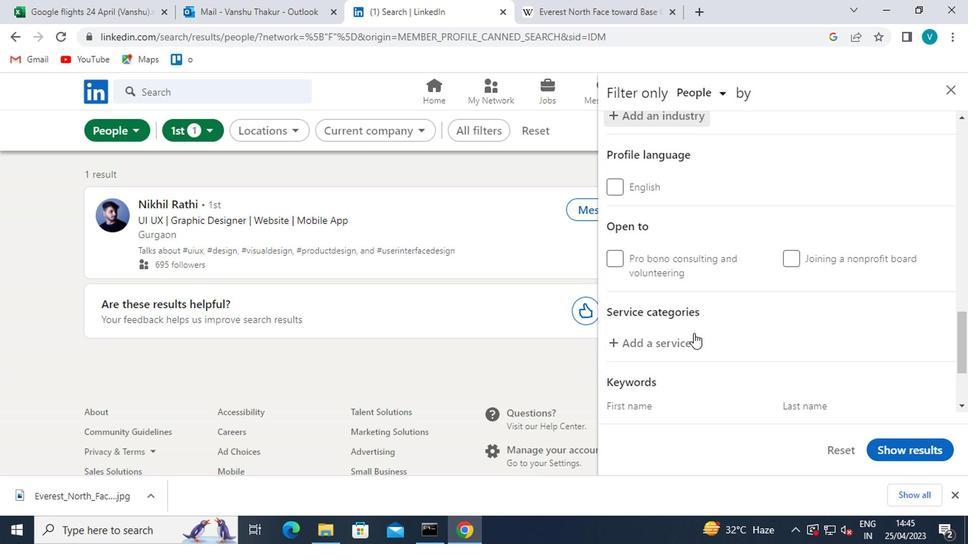 
Action: Mouse moved to (655, 266)
Screenshot: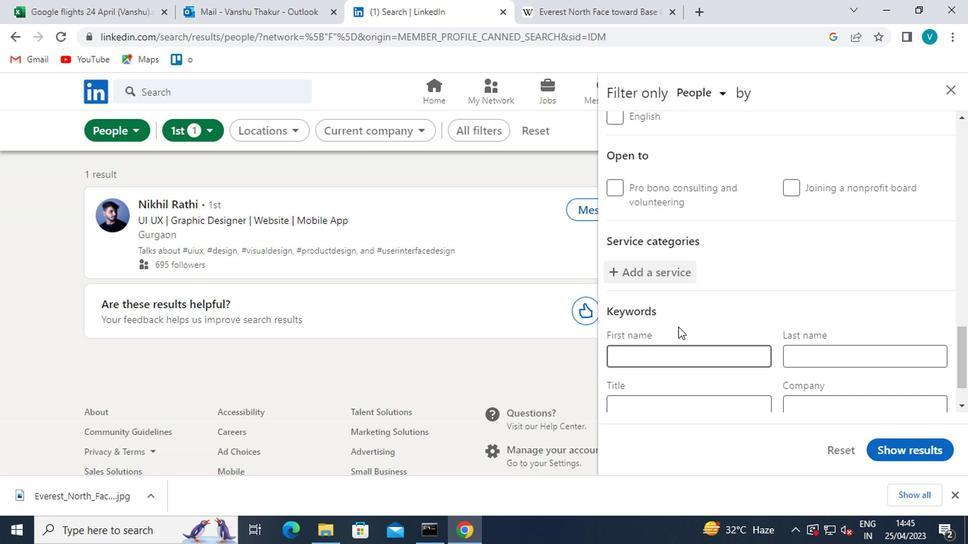 
Action: Mouse pressed left at (655, 266)
Screenshot: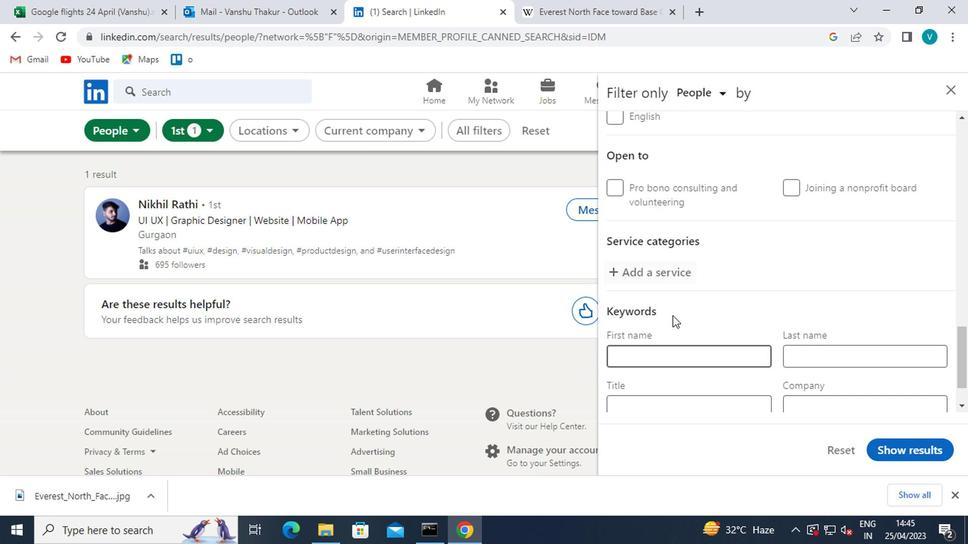 
Action: Mouse moved to (656, 266)
Screenshot: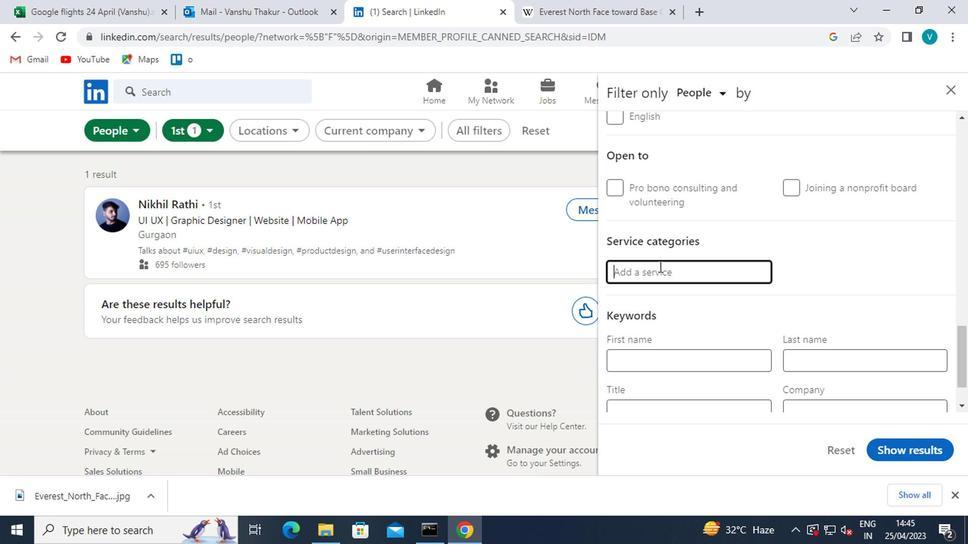 
Action: Key pressed <Key.shift>INTERACTION<Key.space>
Screenshot: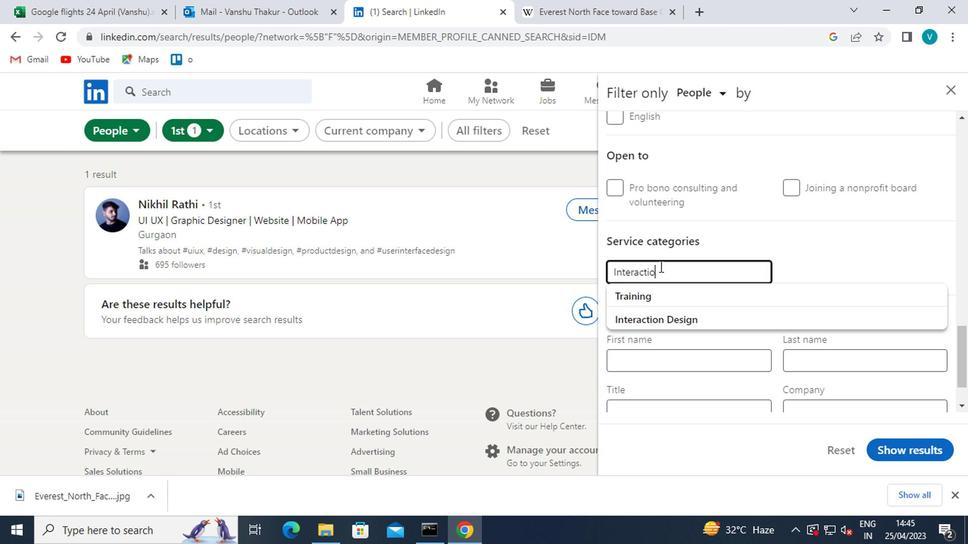 
Action: Mouse moved to (685, 297)
Screenshot: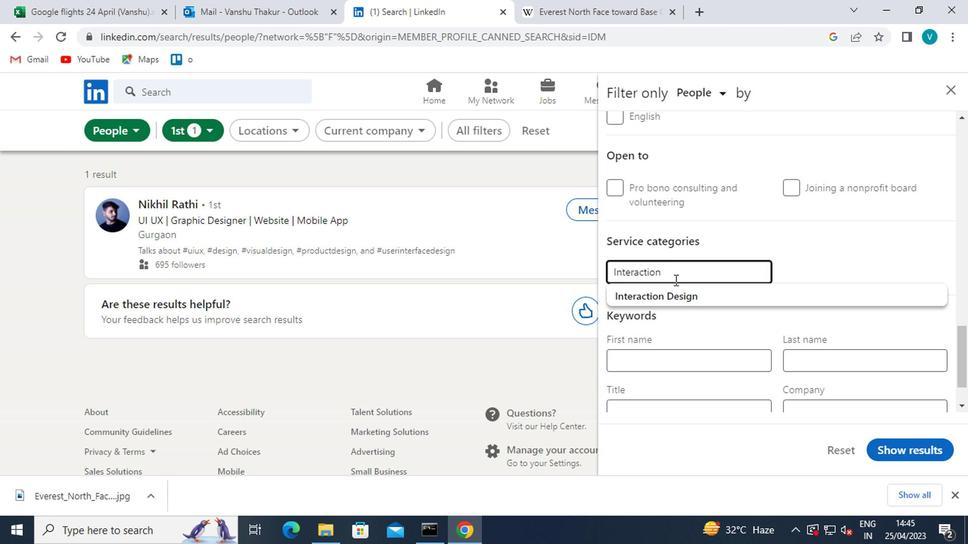
Action: Mouse pressed left at (685, 297)
Screenshot: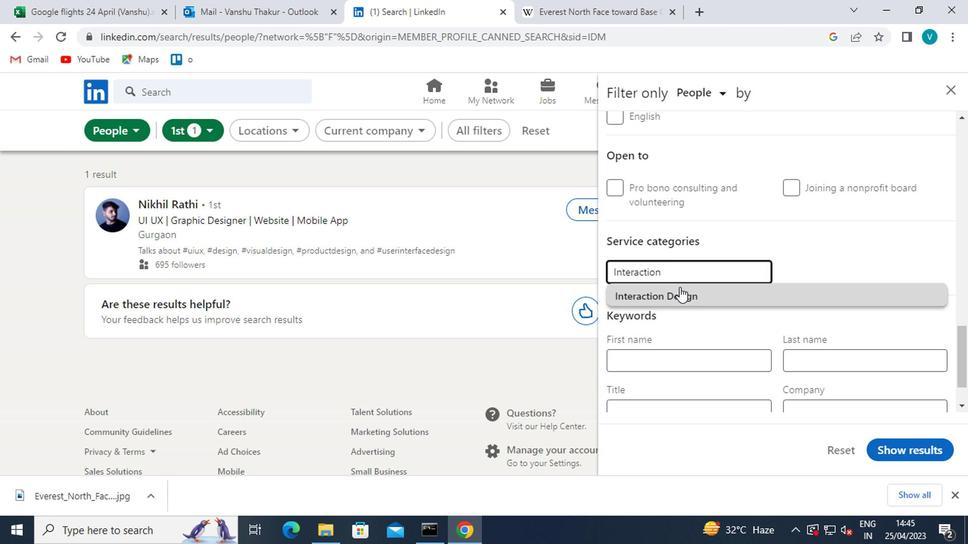 
Action: Mouse moved to (699, 301)
Screenshot: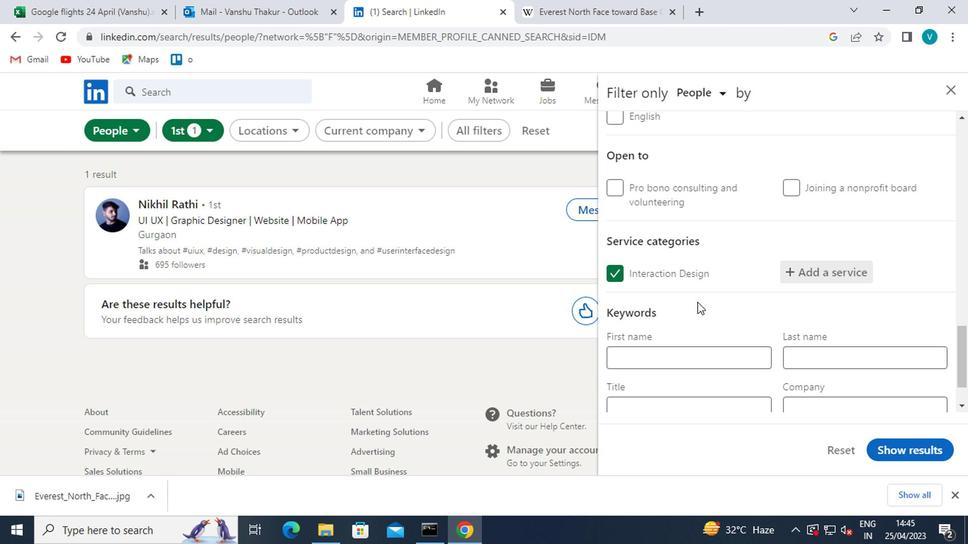 
Action: Mouse scrolled (699, 301) with delta (0, 0)
Screenshot: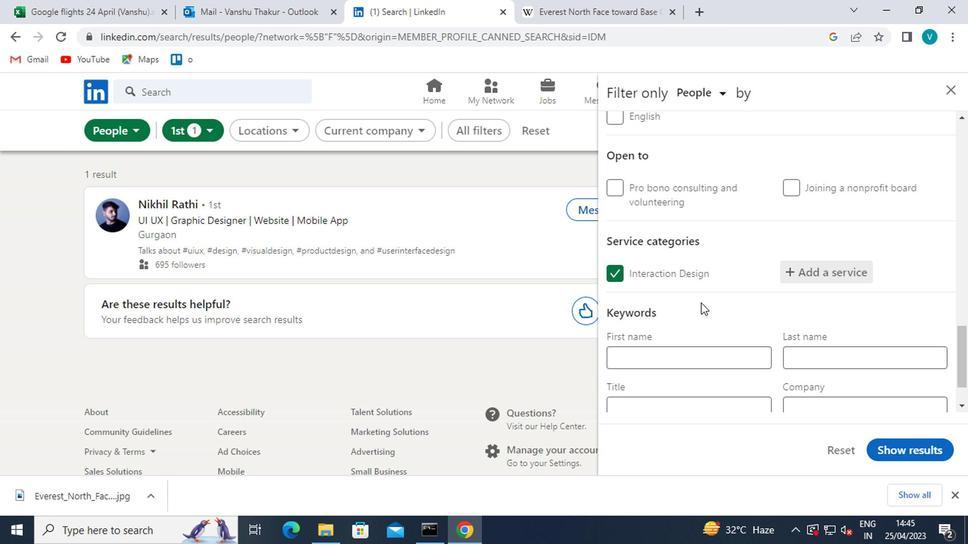 
Action: Mouse moved to (675, 362)
Screenshot: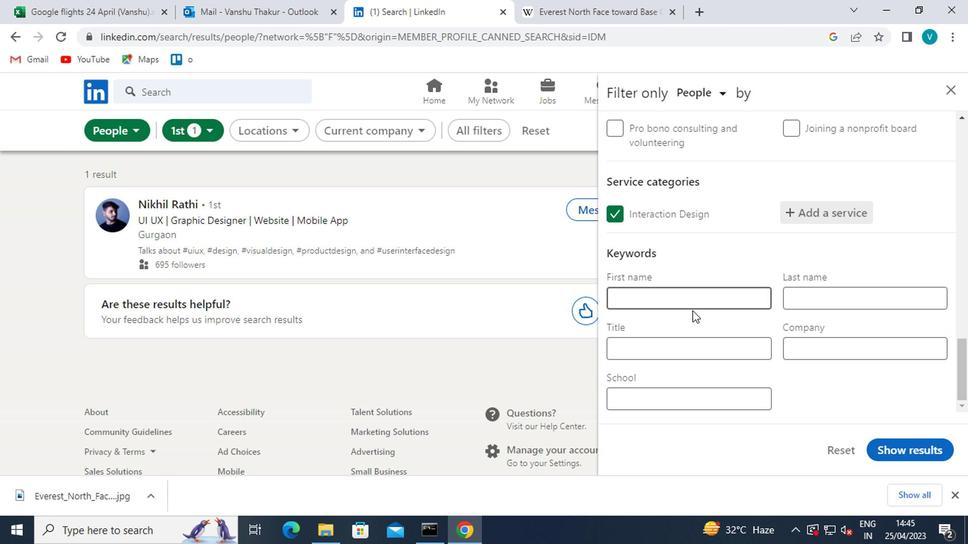 
Action: Mouse pressed left at (675, 362)
Screenshot: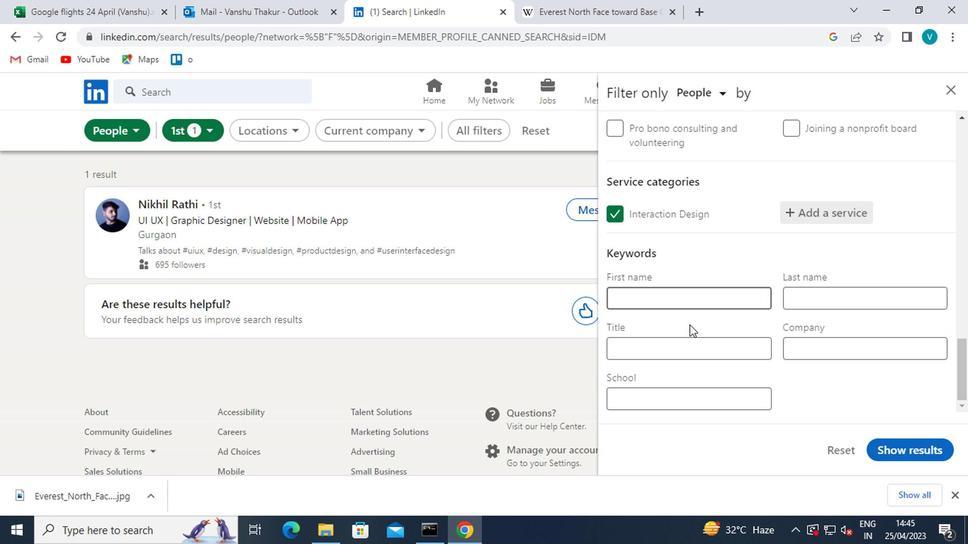 
Action: Mouse moved to (689, 344)
Screenshot: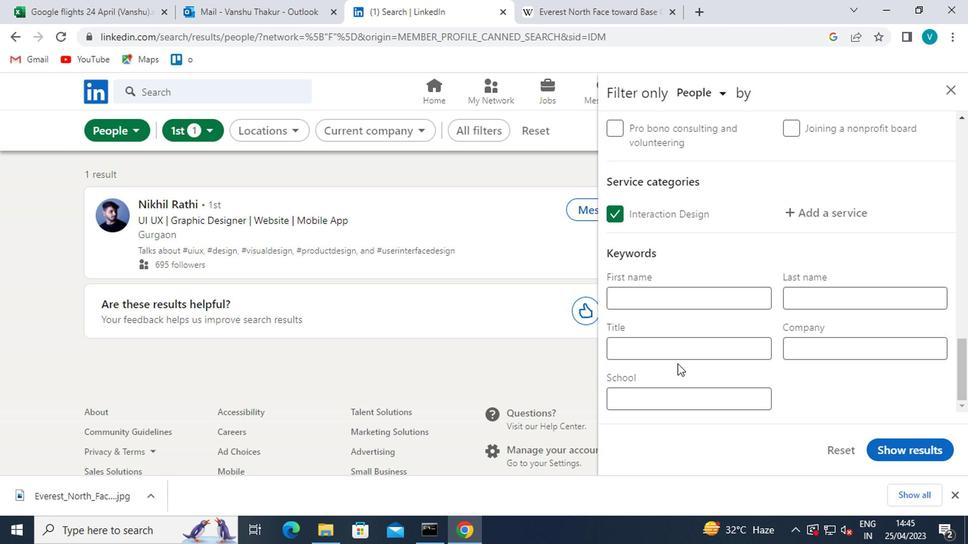 
Action: Mouse pressed left at (689, 344)
Screenshot: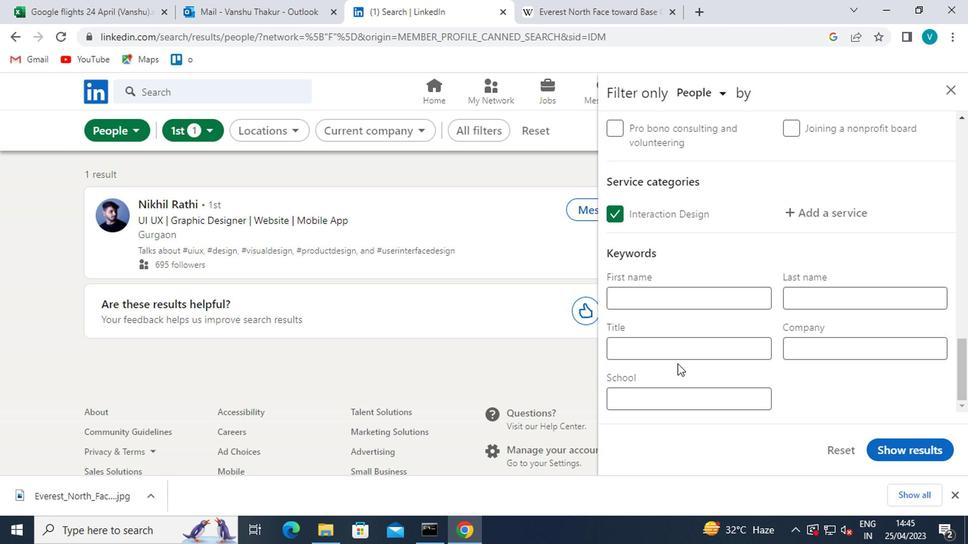 
Action: Key pressed <Key.shift>PHONE<Key.space><Key.shift>SURVEY<Key.space><Key.shift>CONDUCTOR
Screenshot: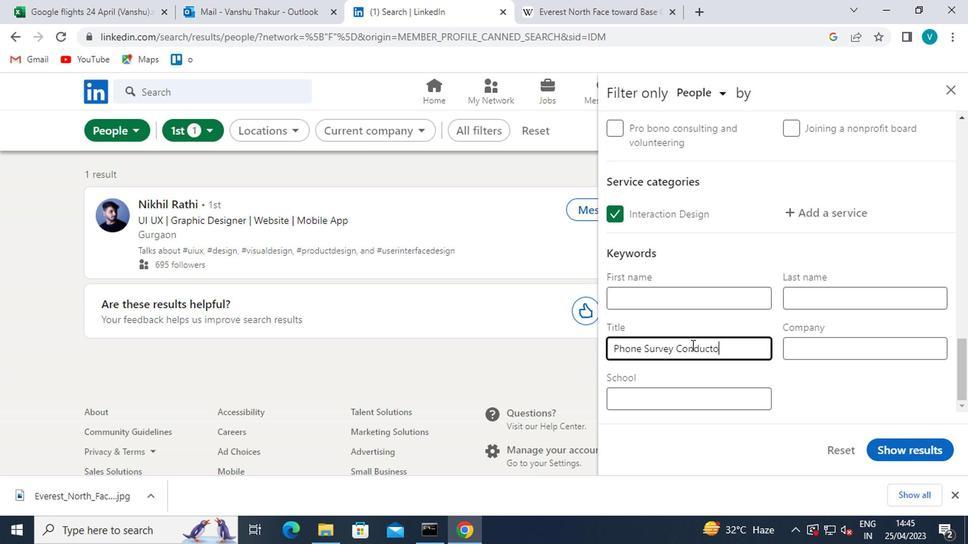 
Action: Mouse moved to (921, 451)
Screenshot: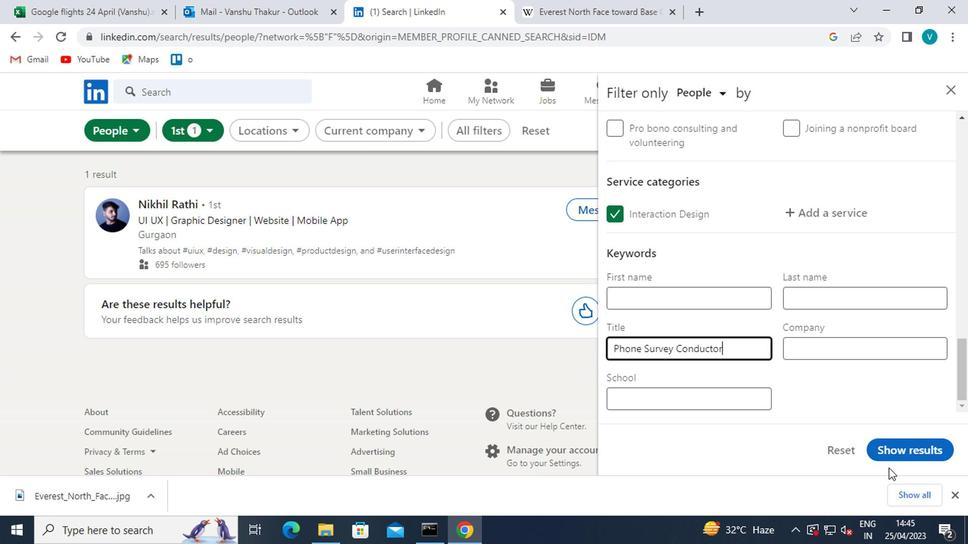 
Action: Mouse pressed left at (921, 451)
Screenshot: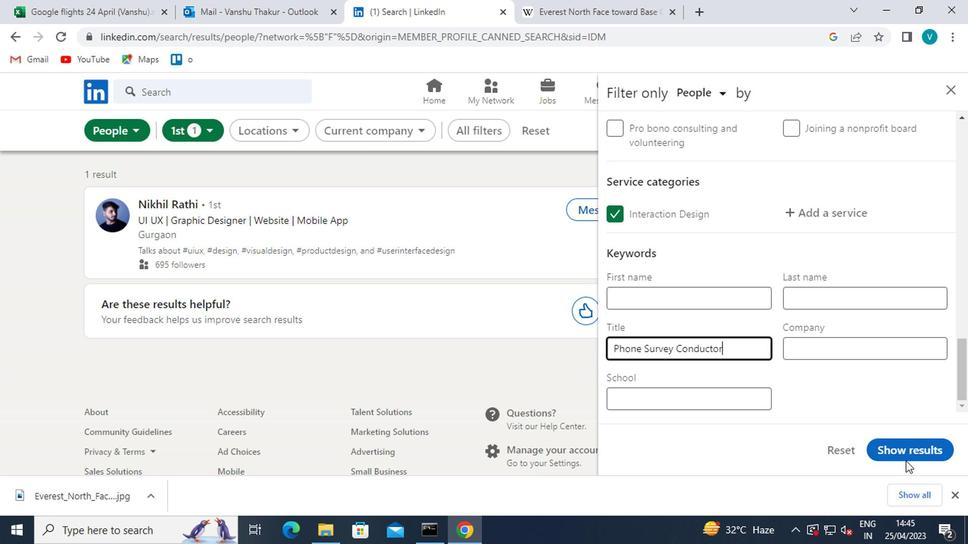 
Action: Mouse moved to (919, 449)
Screenshot: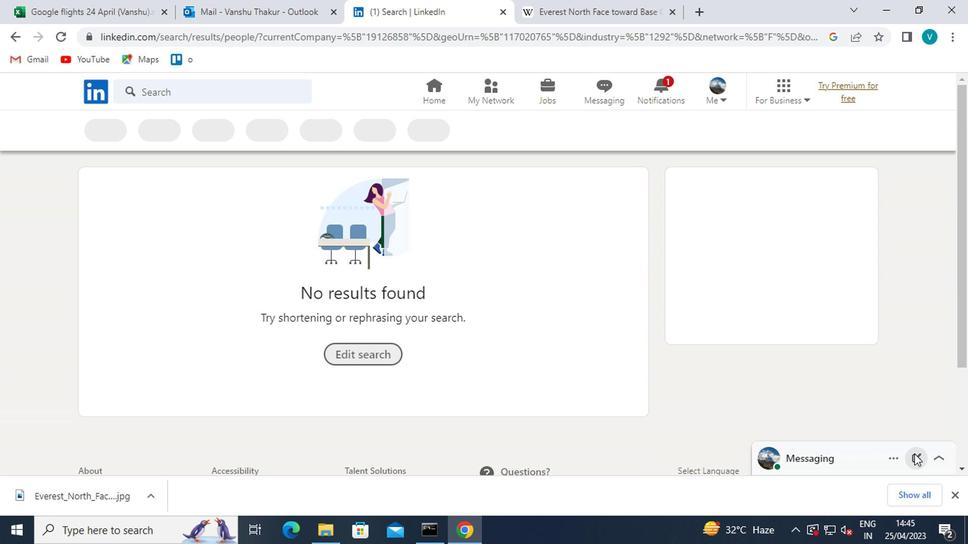 
